 Task: Find connections with filter location Ghandinagar with filter topic #Startupcompanywith filter profile language Spanish with filter current company Fresher jobs and hiring alerts with filter school Nehru Institute of Engineering and Technology with filter industry Education Administration Programs with filter service category Mortgage Lending with filter keywords title Cloud Architect
Action: Mouse moved to (501, 82)
Screenshot: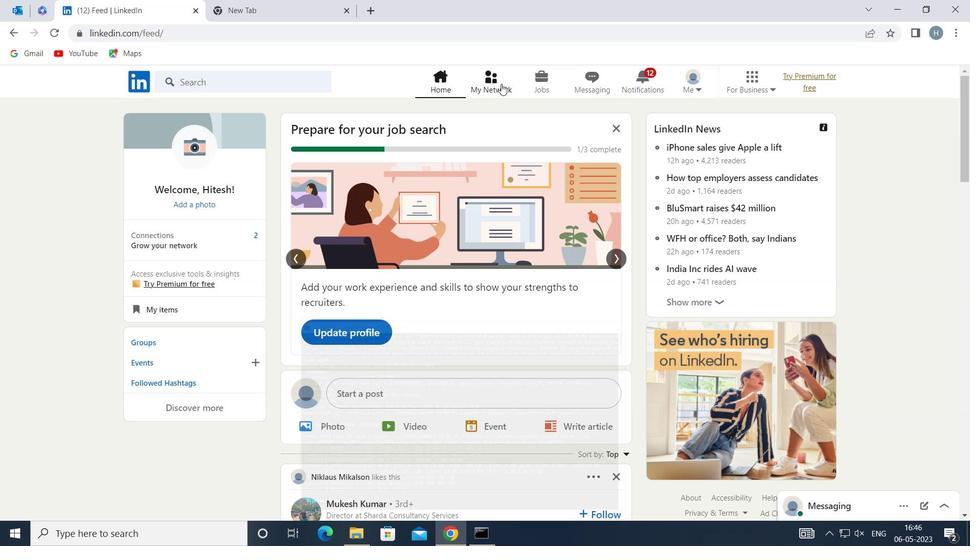 
Action: Mouse pressed left at (501, 82)
Screenshot: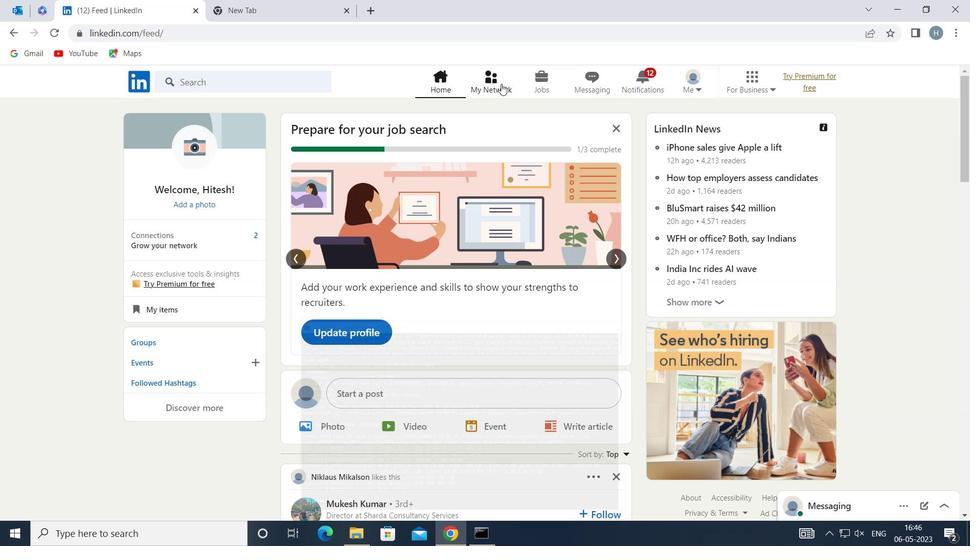 
Action: Mouse moved to (275, 149)
Screenshot: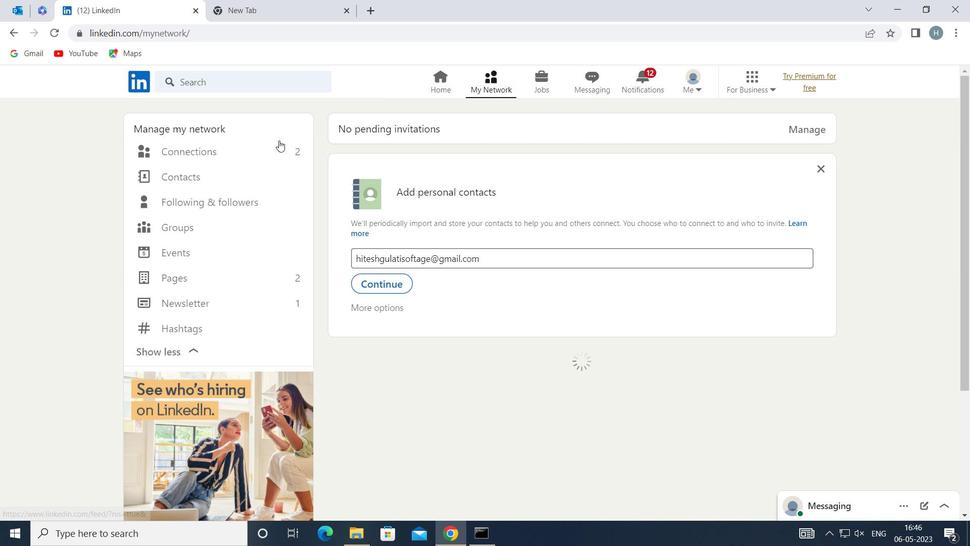 
Action: Mouse pressed left at (275, 149)
Screenshot: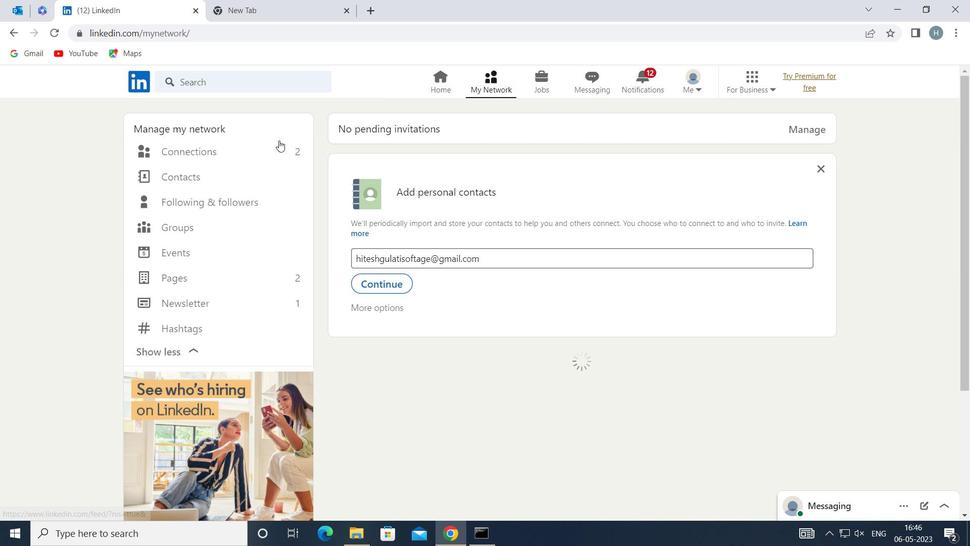 
Action: Mouse moved to (555, 152)
Screenshot: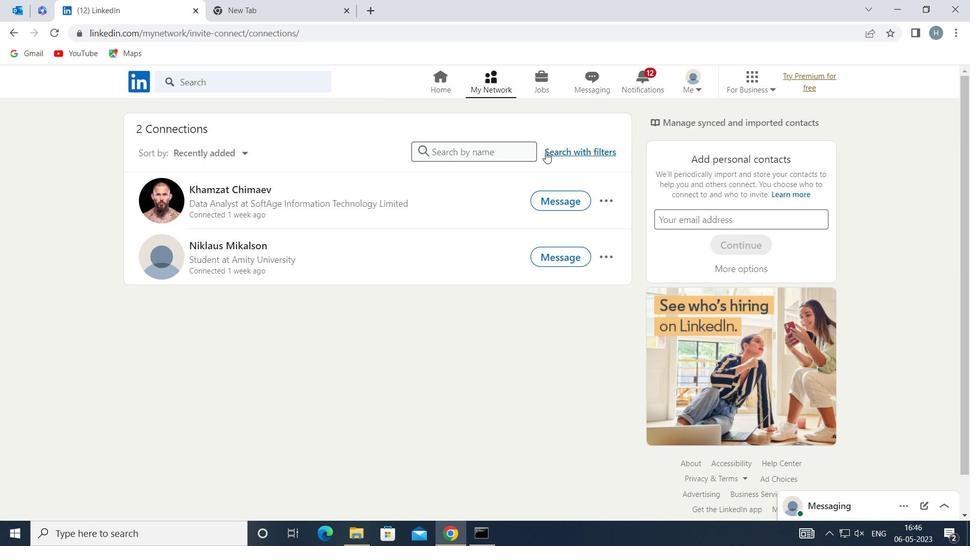 
Action: Mouse pressed left at (555, 152)
Screenshot: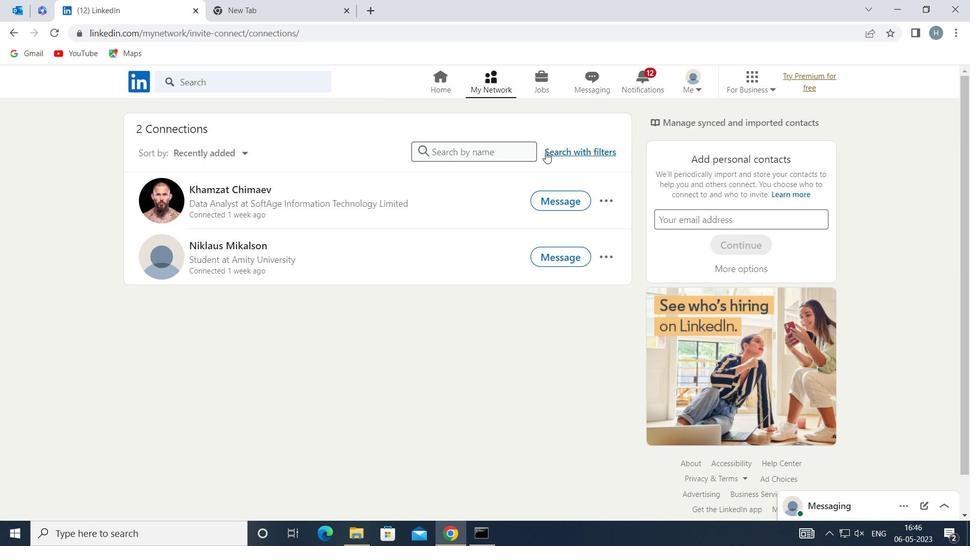 
Action: Mouse moved to (533, 114)
Screenshot: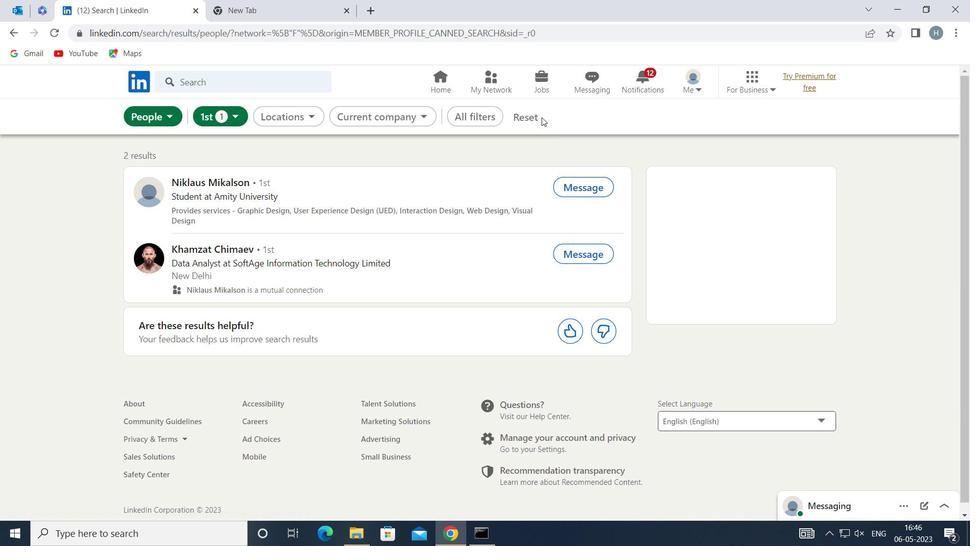 
Action: Mouse pressed left at (533, 114)
Screenshot: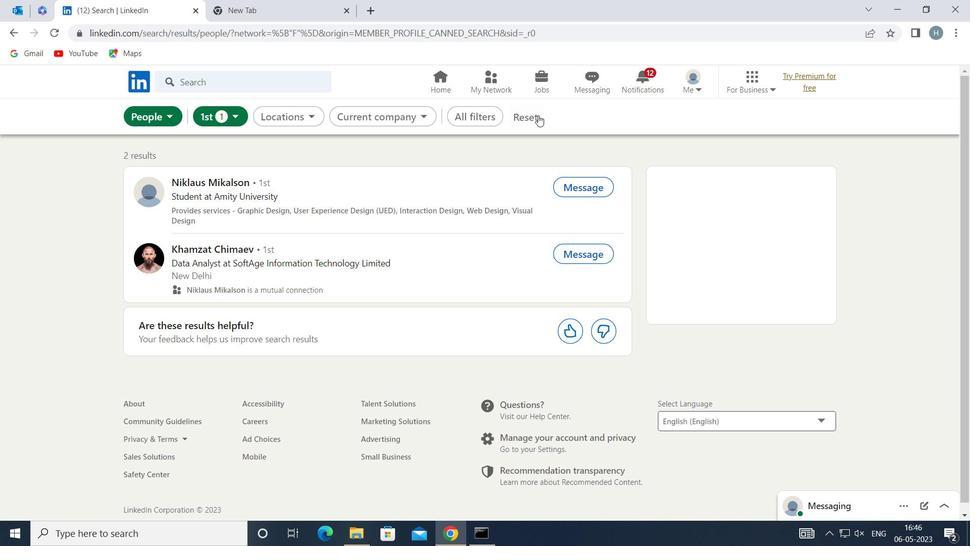 
Action: Mouse moved to (510, 113)
Screenshot: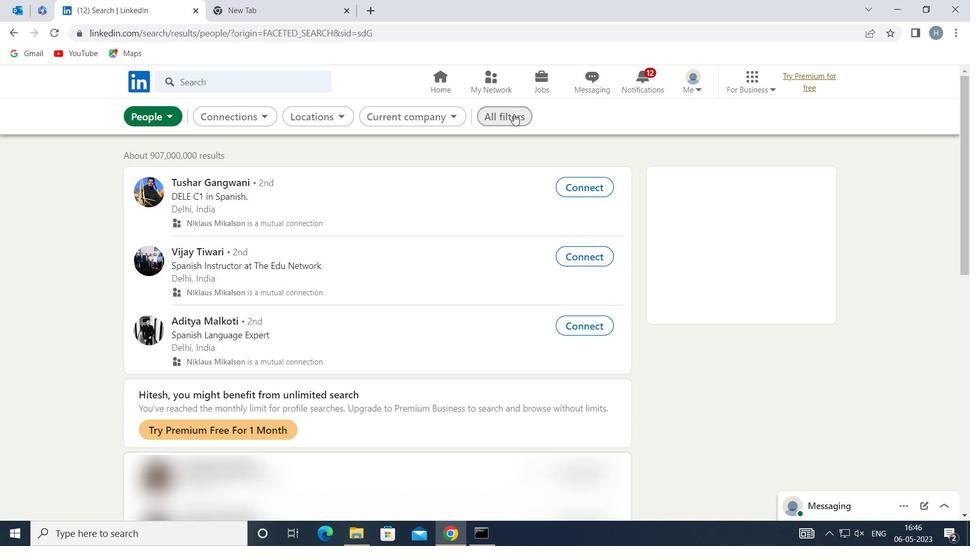 
Action: Mouse pressed left at (510, 113)
Screenshot: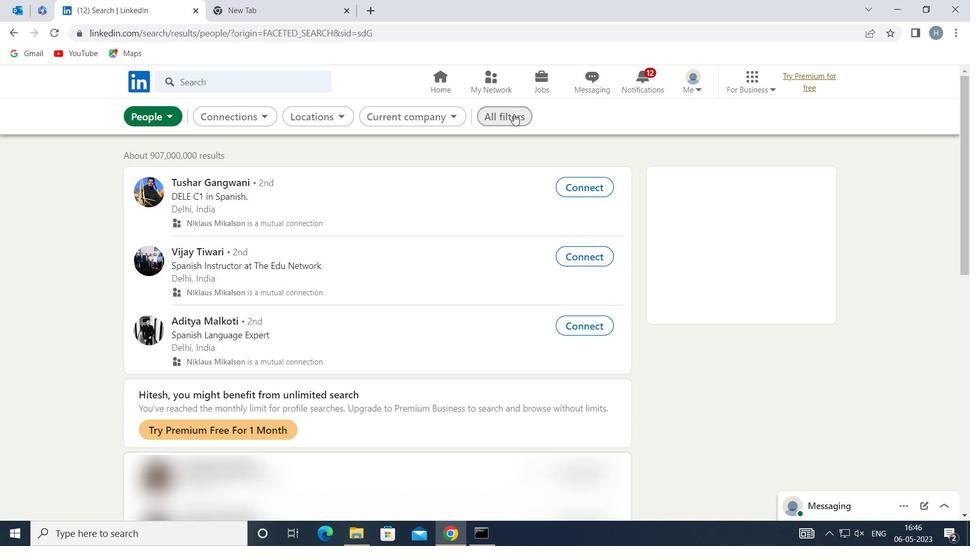 
Action: Mouse moved to (770, 254)
Screenshot: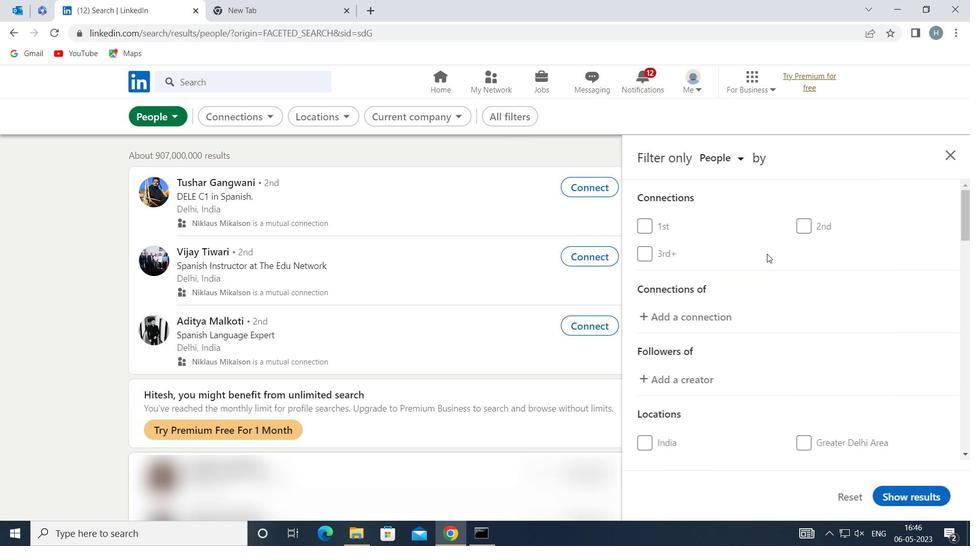 
Action: Mouse scrolled (770, 253) with delta (0, 0)
Screenshot: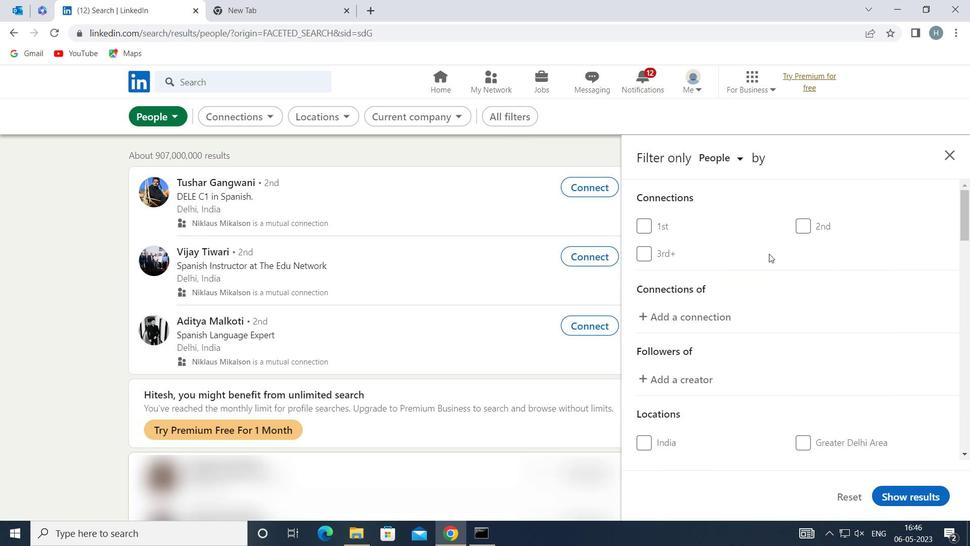 
Action: Mouse scrolled (770, 253) with delta (0, 0)
Screenshot: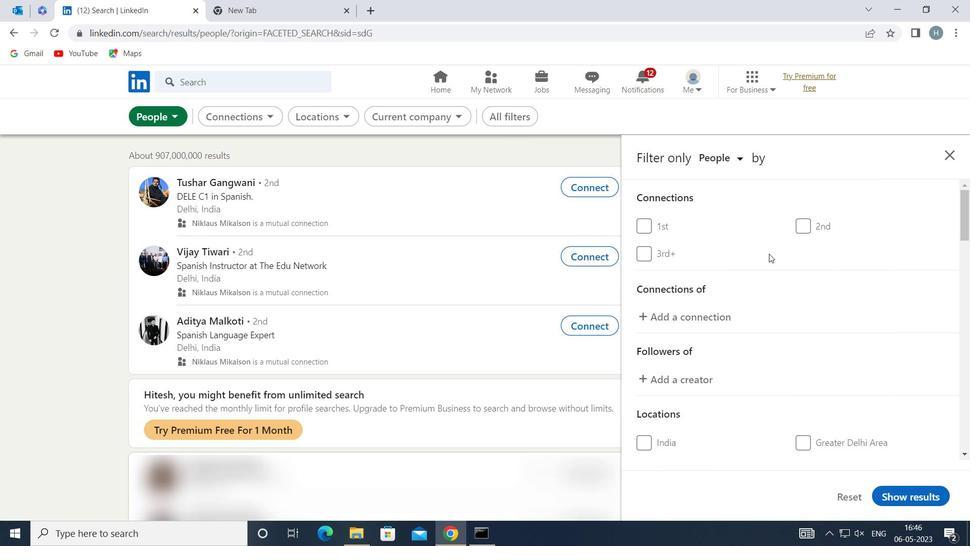 
Action: Mouse scrolled (770, 253) with delta (0, 0)
Screenshot: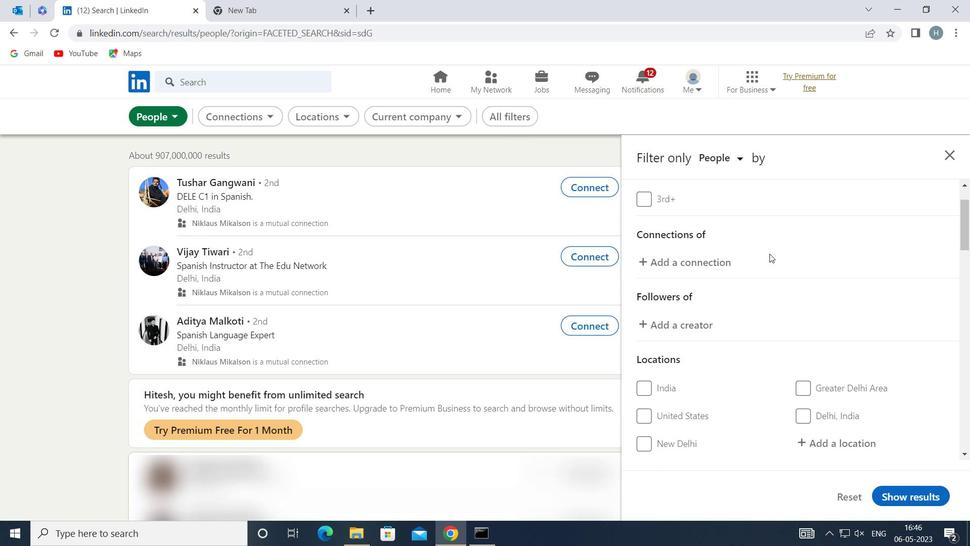 
Action: Mouse moved to (818, 303)
Screenshot: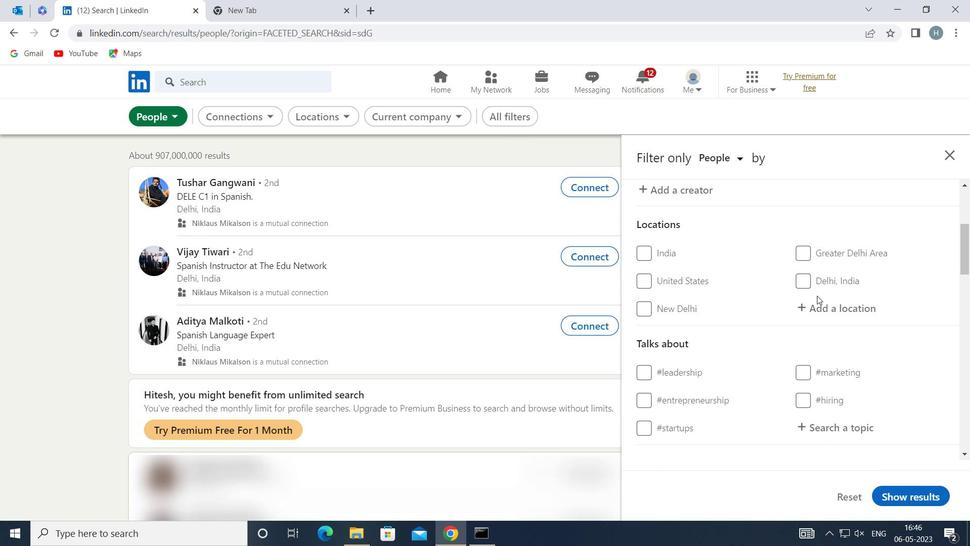 
Action: Mouse pressed left at (818, 303)
Screenshot: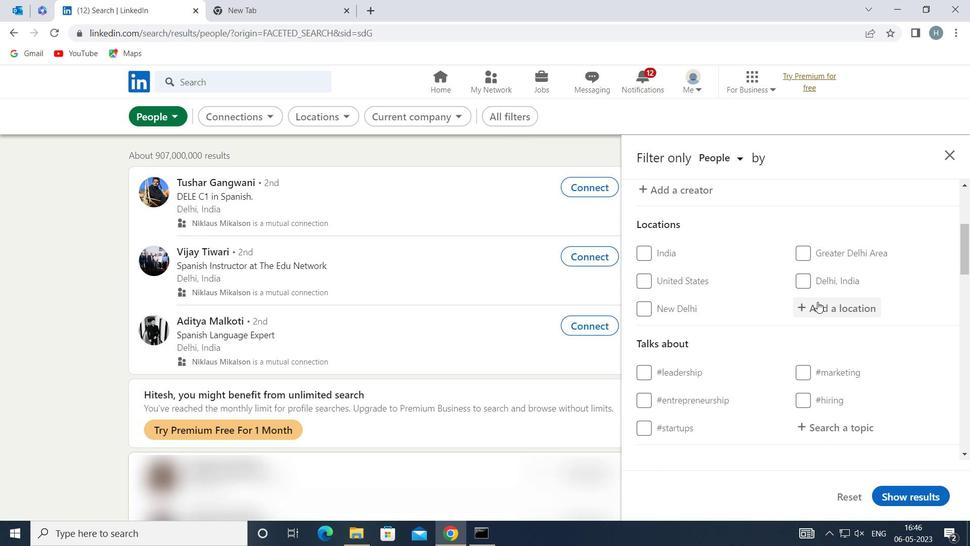 
Action: Key pressed <Key.shift>GA<Key.backspace>HANDINAGAR
Screenshot: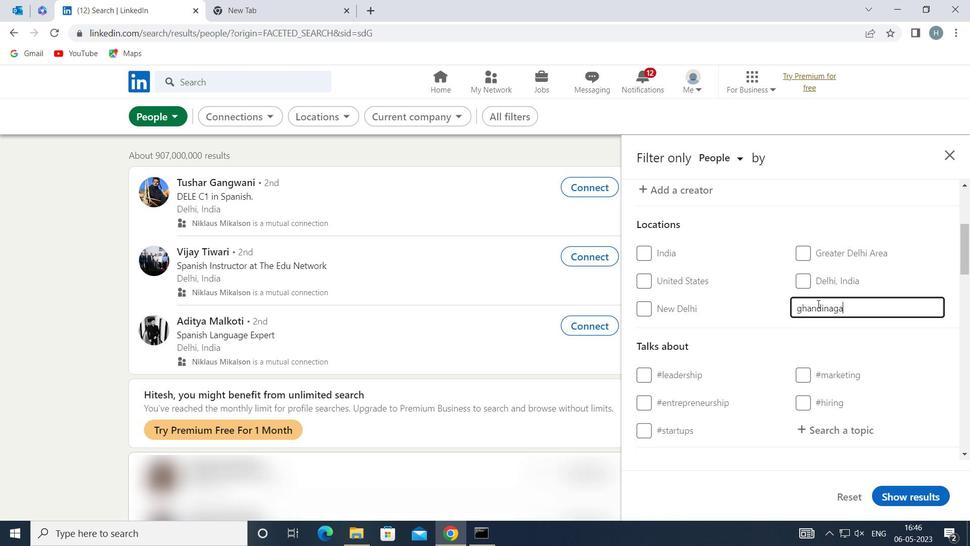 
Action: Mouse moved to (877, 333)
Screenshot: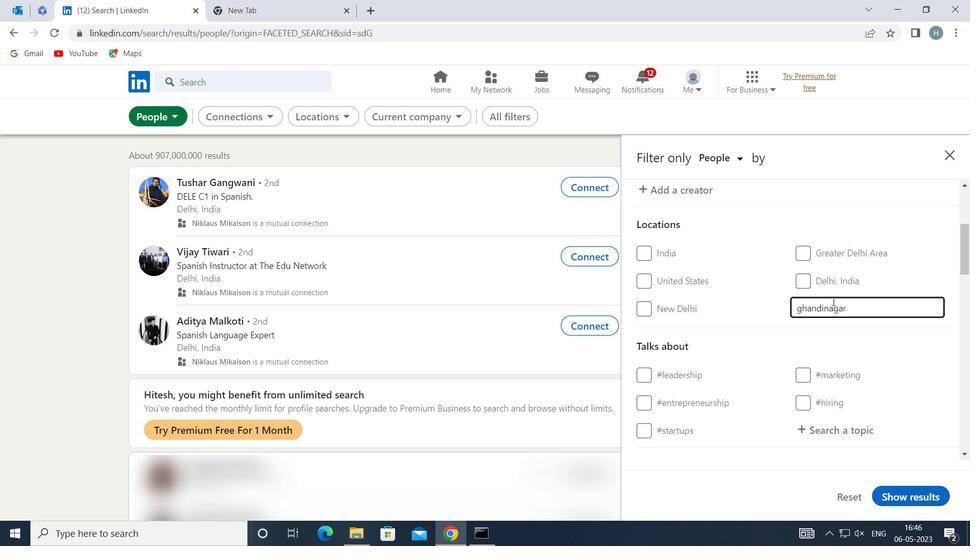 
Action: Mouse pressed left at (877, 333)
Screenshot: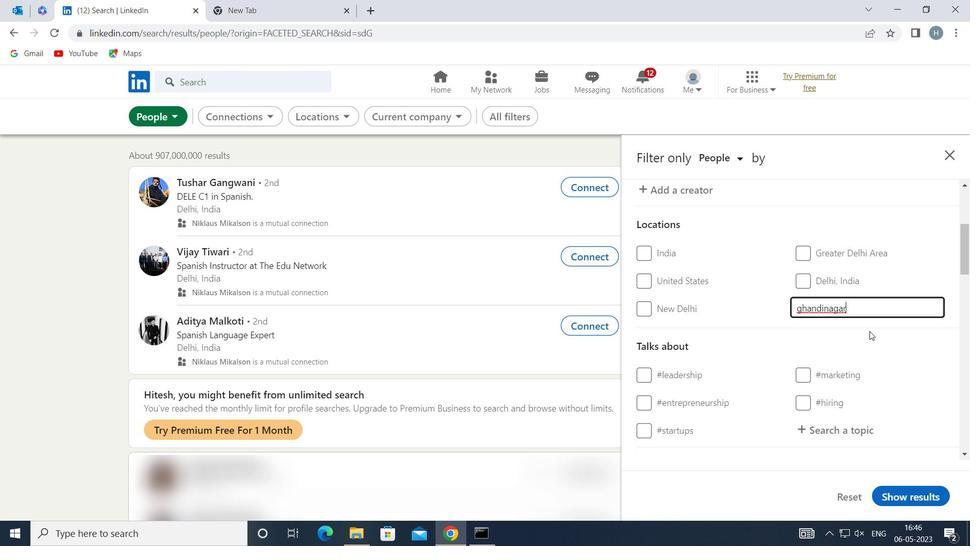 
Action: Mouse moved to (874, 334)
Screenshot: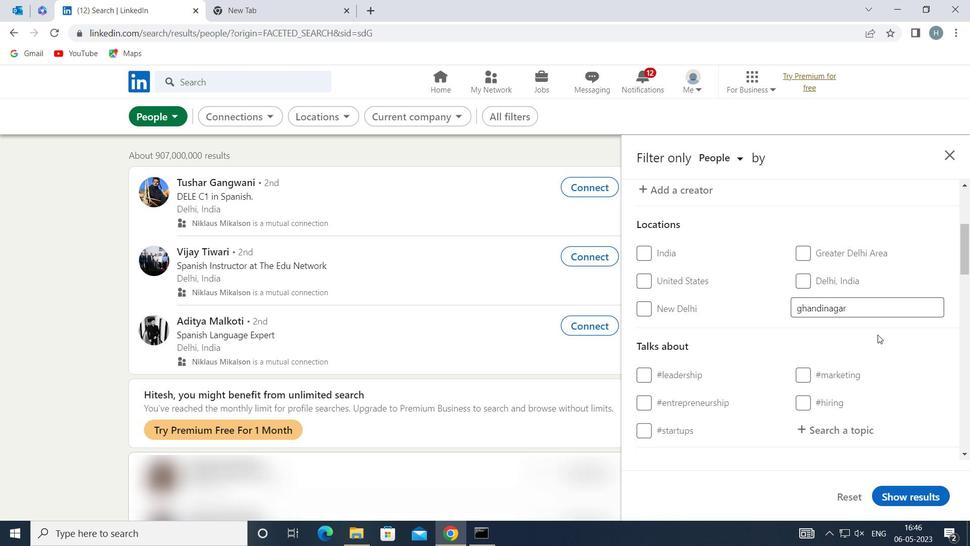 
Action: Mouse scrolled (874, 333) with delta (0, 0)
Screenshot: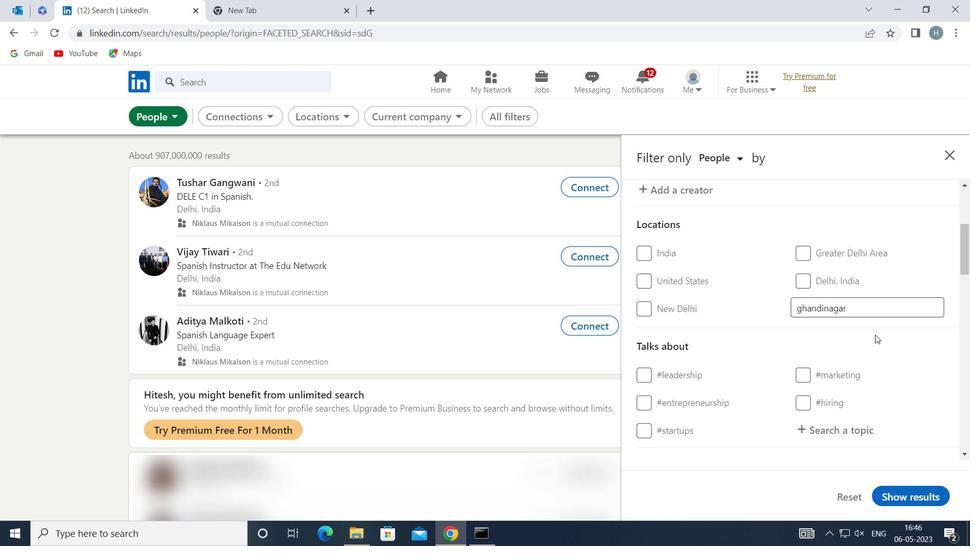 
Action: Mouse moved to (839, 363)
Screenshot: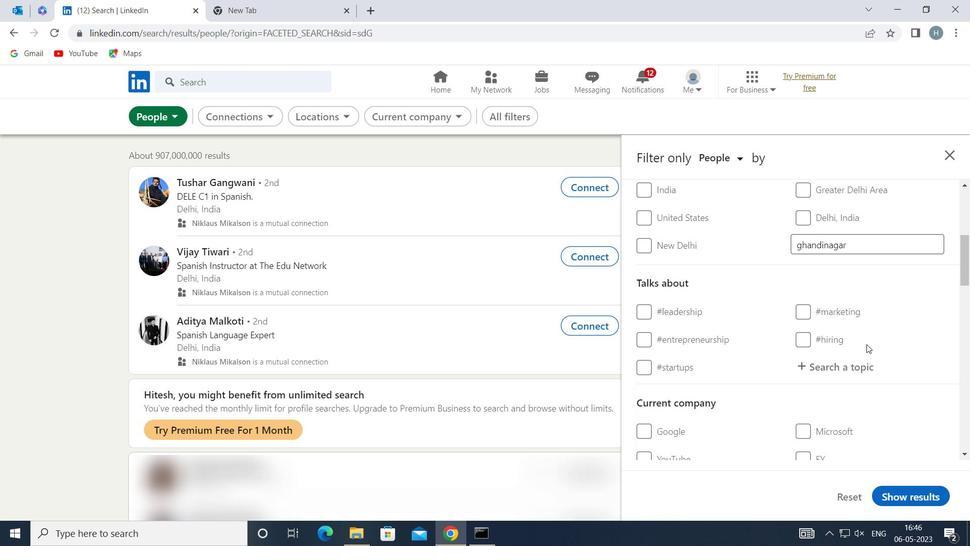 
Action: Mouse pressed left at (839, 363)
Screenshot: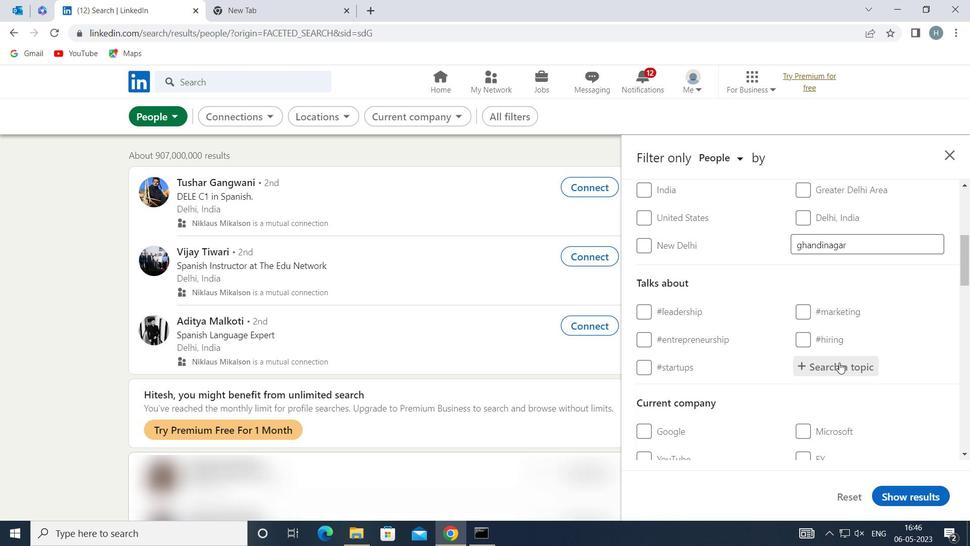 
Action: Key pressed <Key.shift>STARTUPCOMPANY
Screenshot: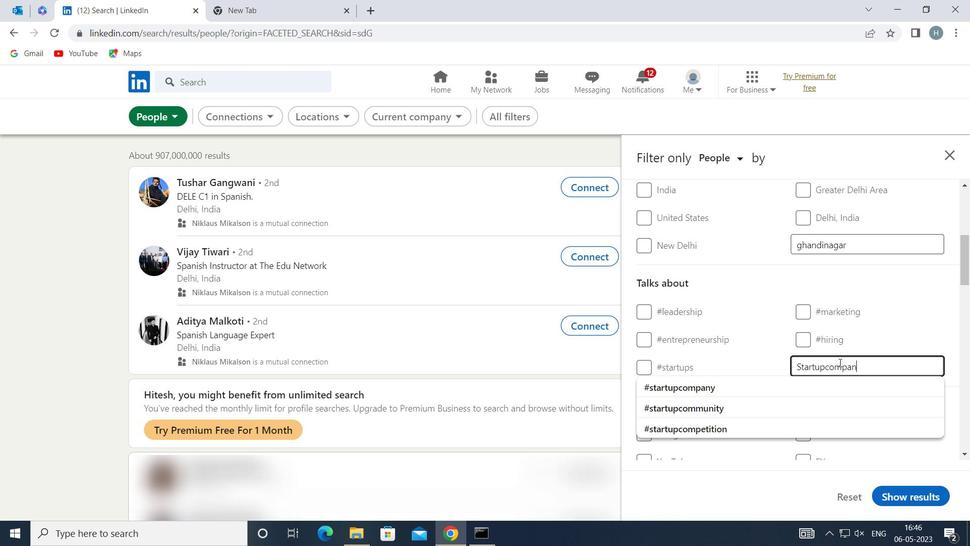 
Action: Mouse moved to (807, 388)
Screenshot: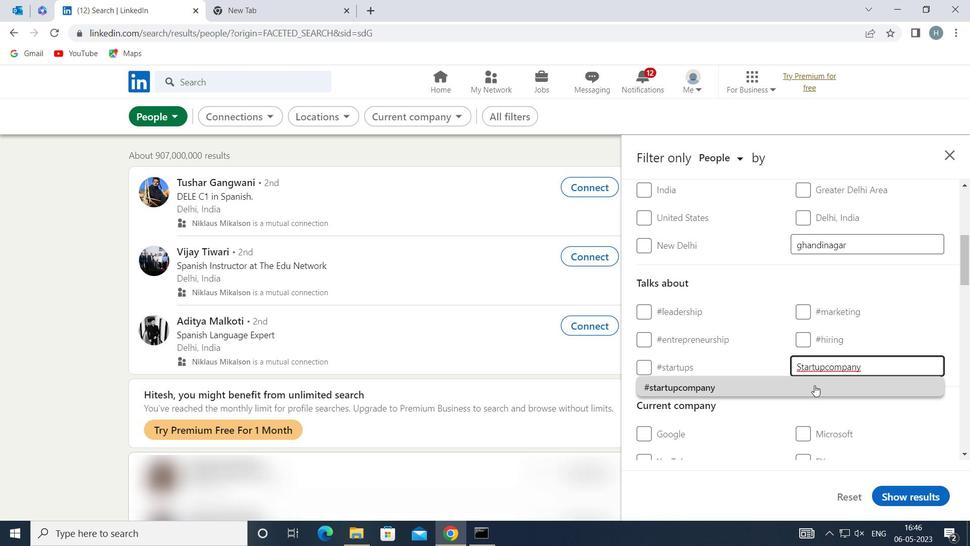 
Action: Mouse pressed left at (807, 388)
Screenshot: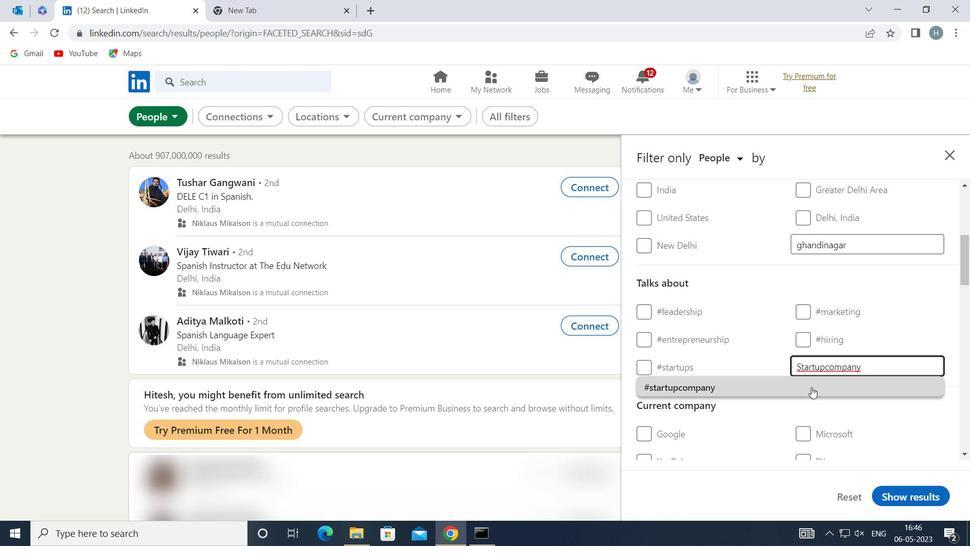 
Action: Mouse moved to (791, 369)
Screenshot: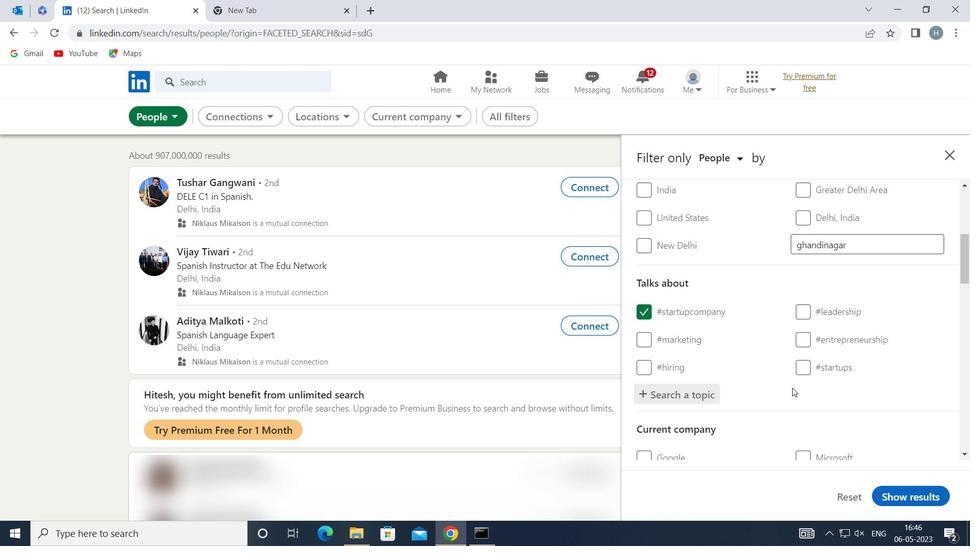 
Action: Mouse scrolled (791, 368) with delta (0, 0)
Screenshot: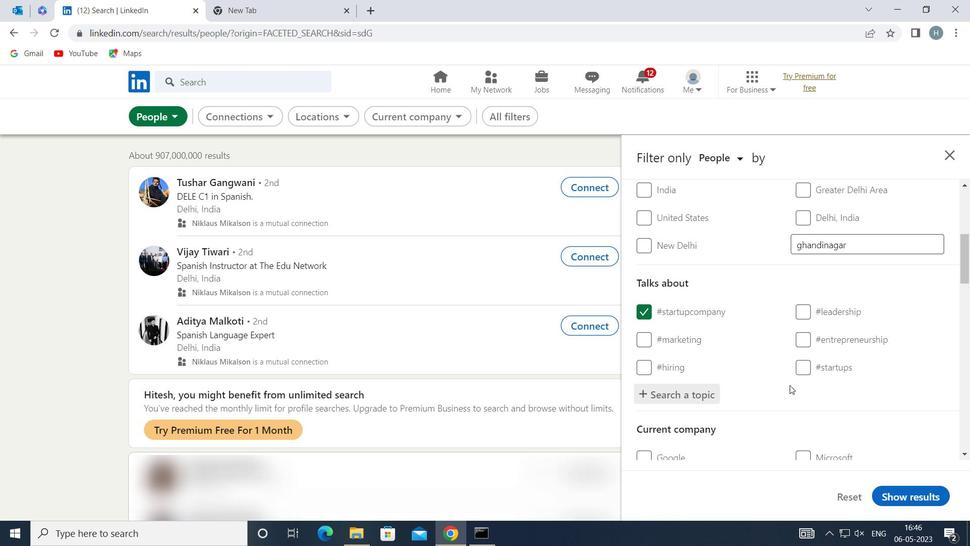 
Action: Mouse moved to (791, 367)
Screenshot: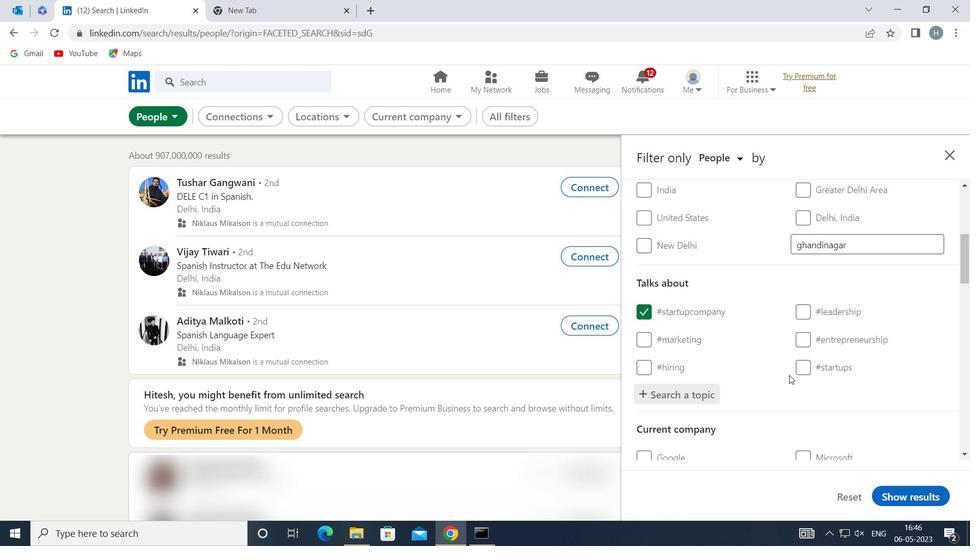 
Action: Mouse scrolled (791, 366) with delta (0, 0)
Screenshot: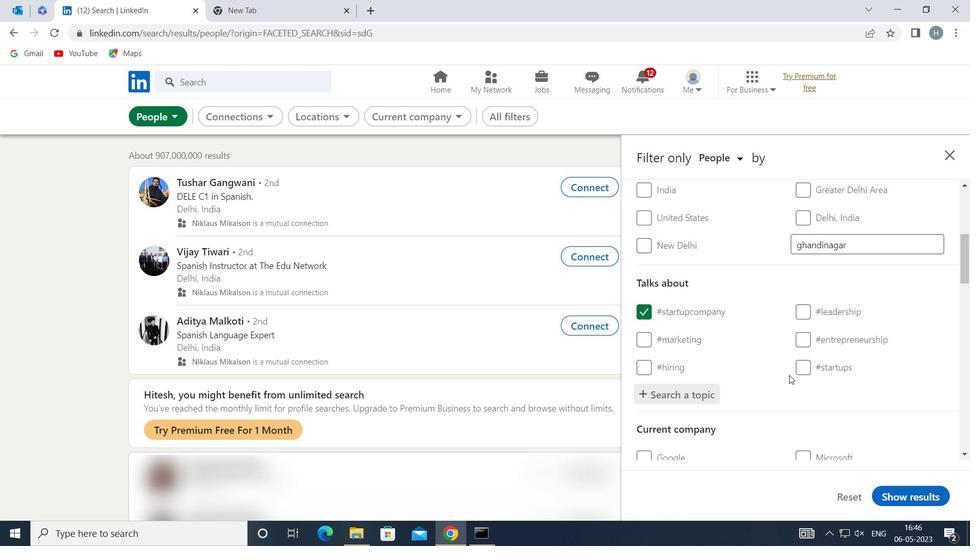 
Action: Mouse moved to (774, 340)
Screenshot: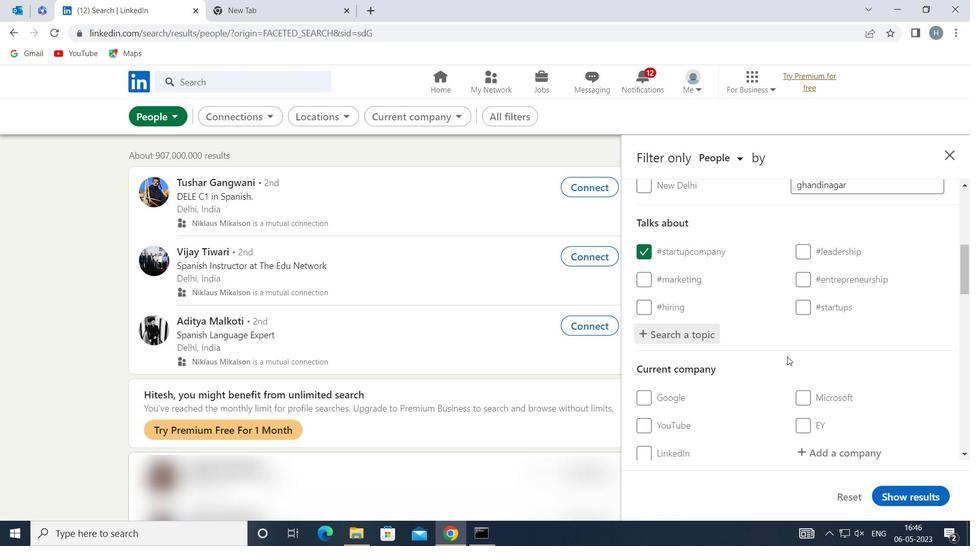 
Action: Mouse scrolled (774, 340) with delta (0, 0)
Screenshot: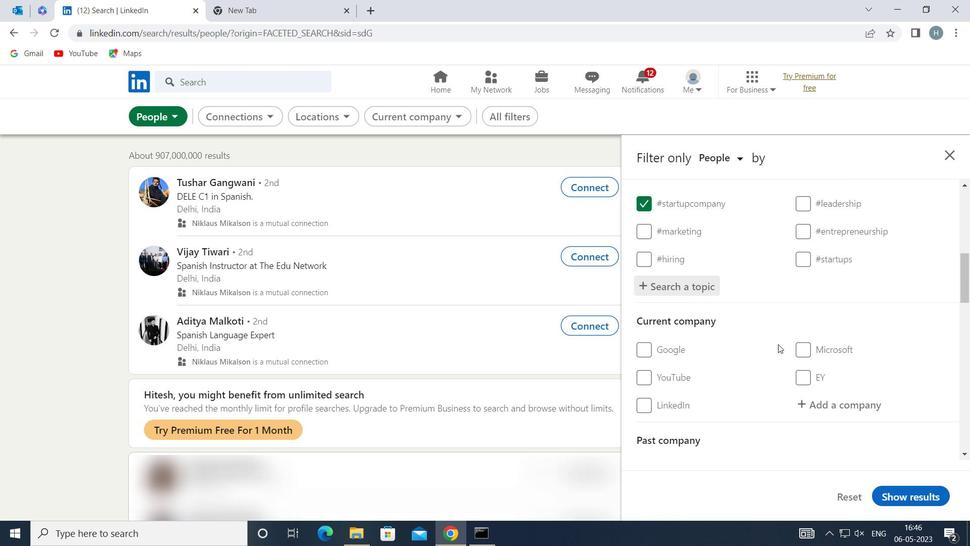 
Action: Mouse moved to (768, 337)
Screenshot: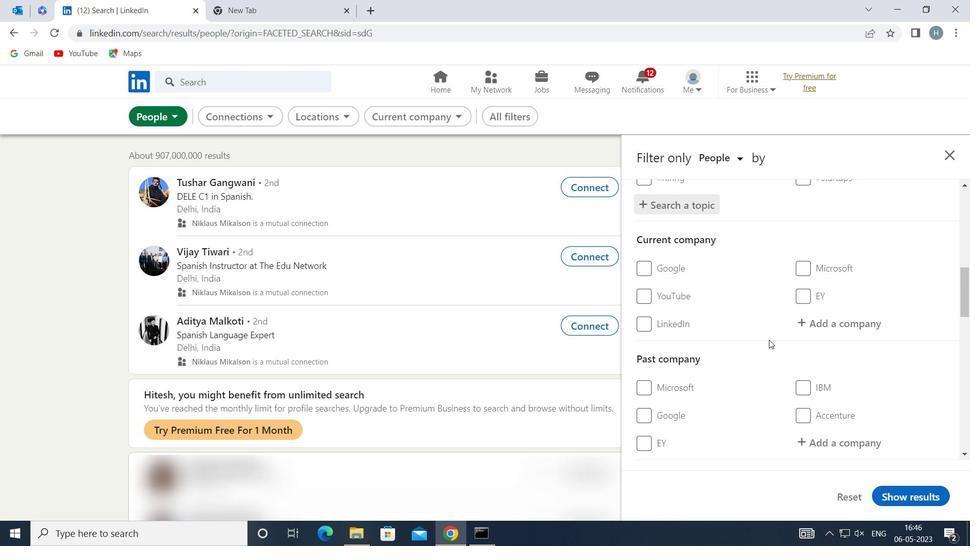 
Action: Mouse scrolled (768, 336) with delta (0, 0)
Screenshot: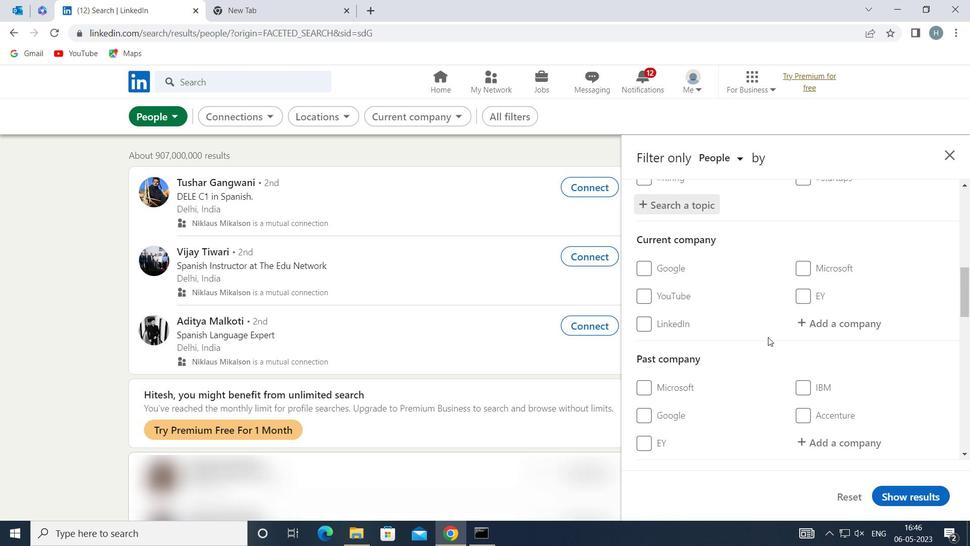 
Action: Mouse moved to (768, 334)
Screenshot: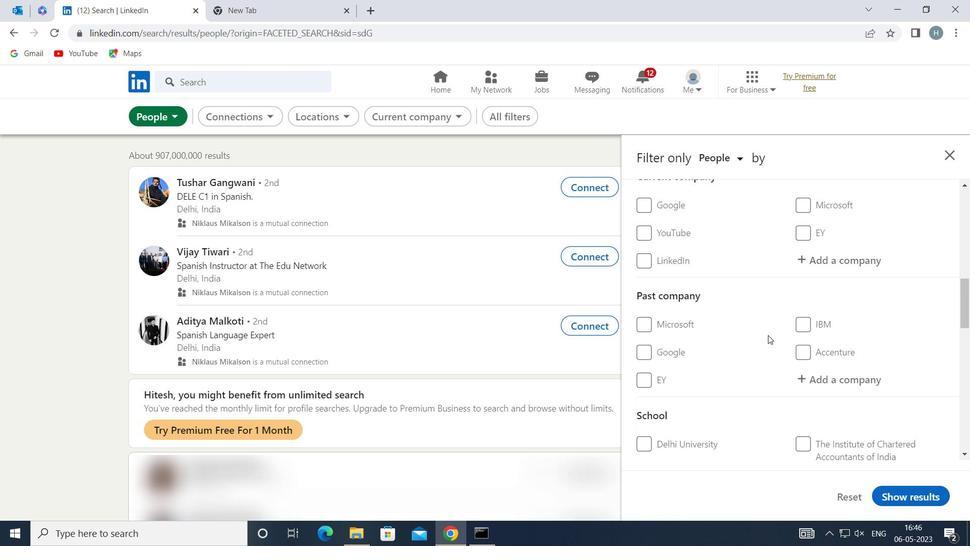 
Action: Mouse scrolled (768, 334) with delta (0, 0)
Screenshot: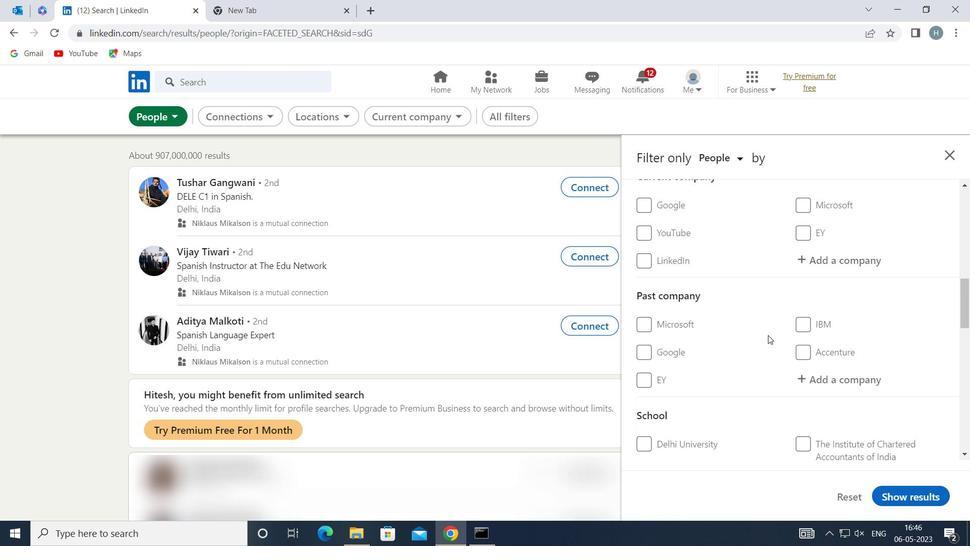 
Action: Mouse moved to (766, 331)
Screenshot: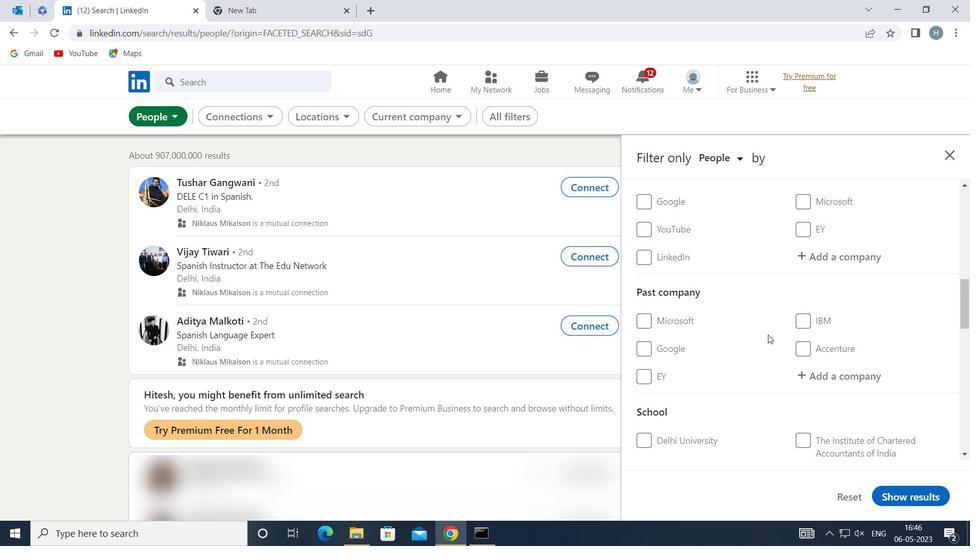 
Action: Mouse scrolled (766, 331) with delta (0, 0)
Screenshot: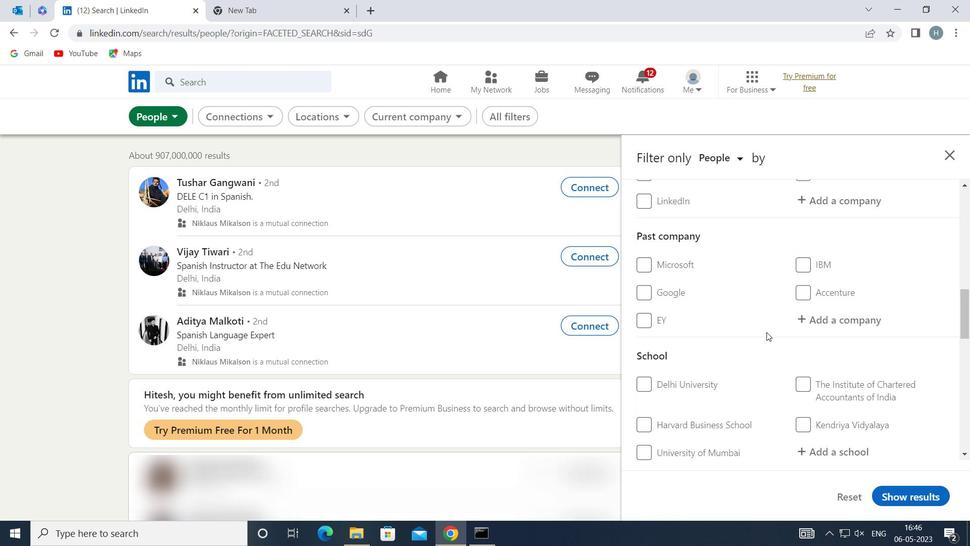 
Action: Mouse scrolled (766, 331) with delta (0, 0)
Screenshot: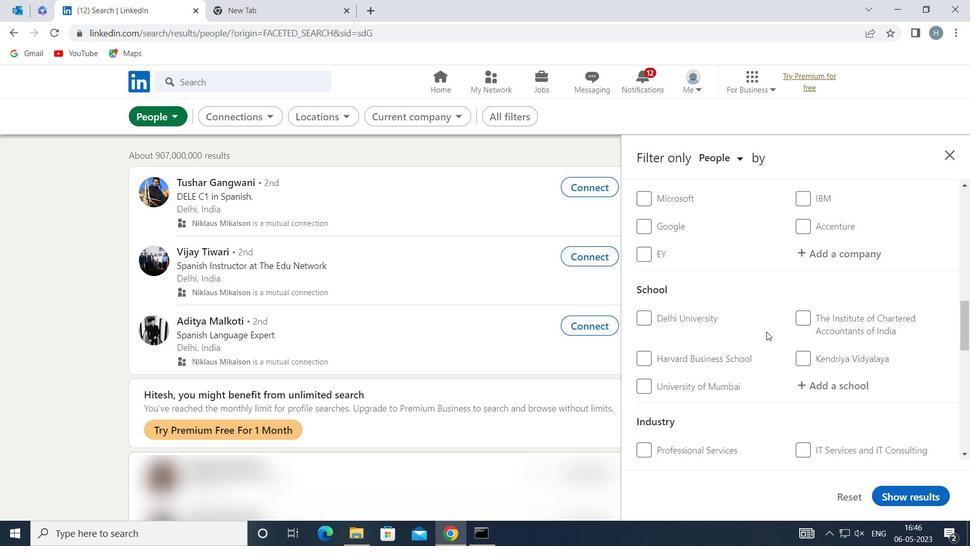 
Action: Mouse scrolled (766, 331) with delta (0, 0)
Screenshot: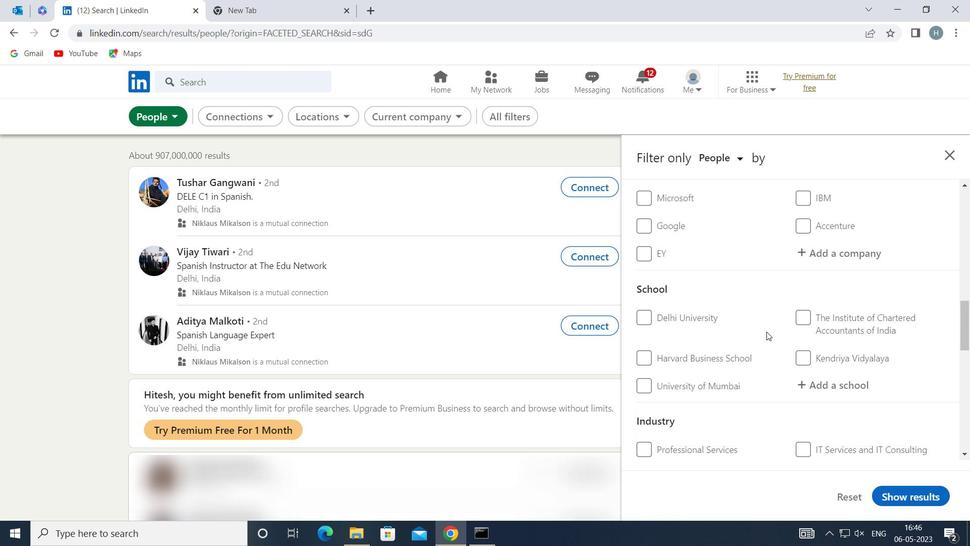 
Action: Mouse scrolled (766, 331) with delta (0, 0)
Screenshot: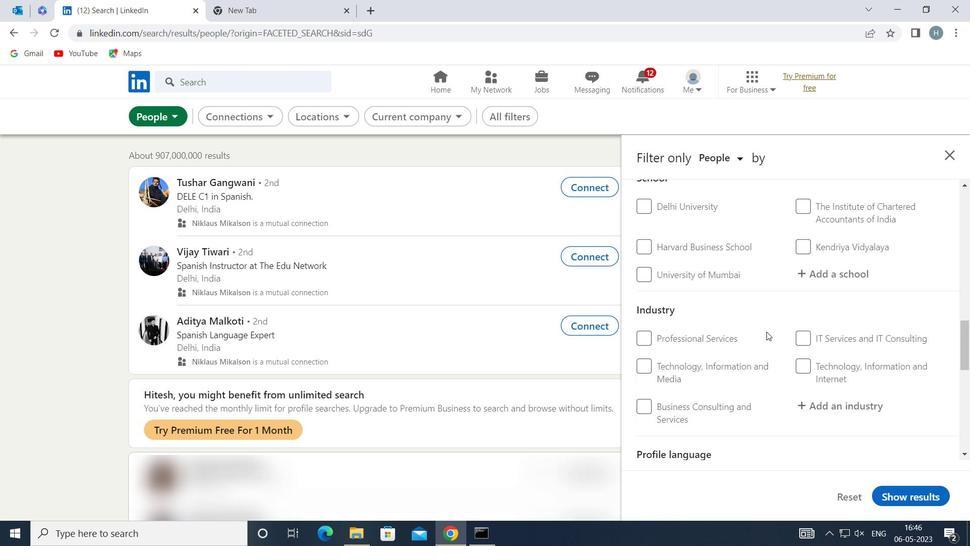 
Action: Mouse scrolled (766, 331) with delta (0, 0)
Screenshot: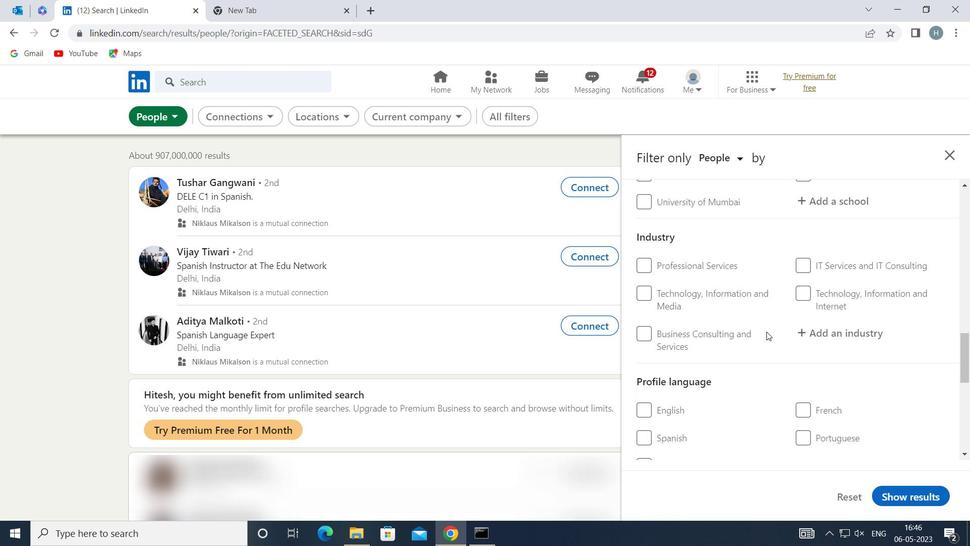 
Action: Mouse moved to (649, 366)
Screenshot: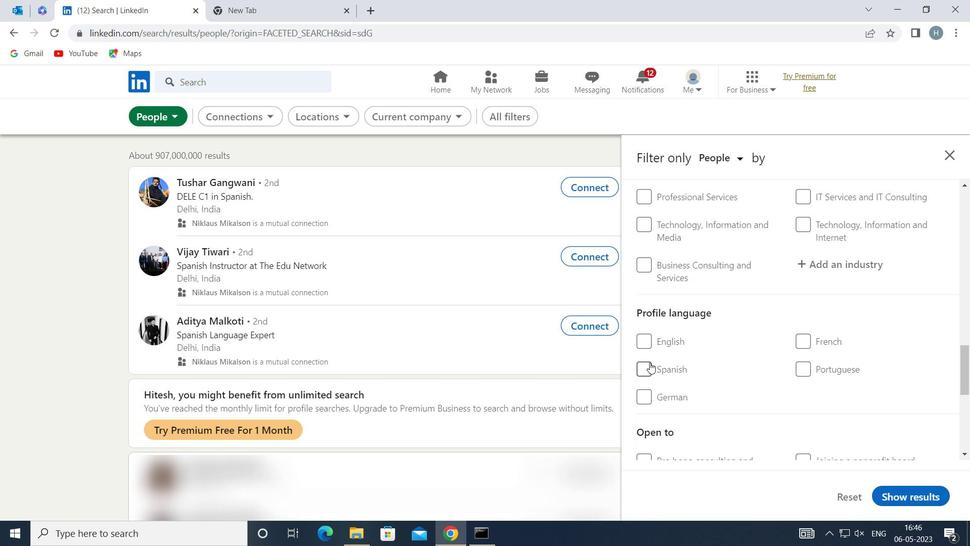 
Action: Mouse pressed left at (649, 366)
Screenshot: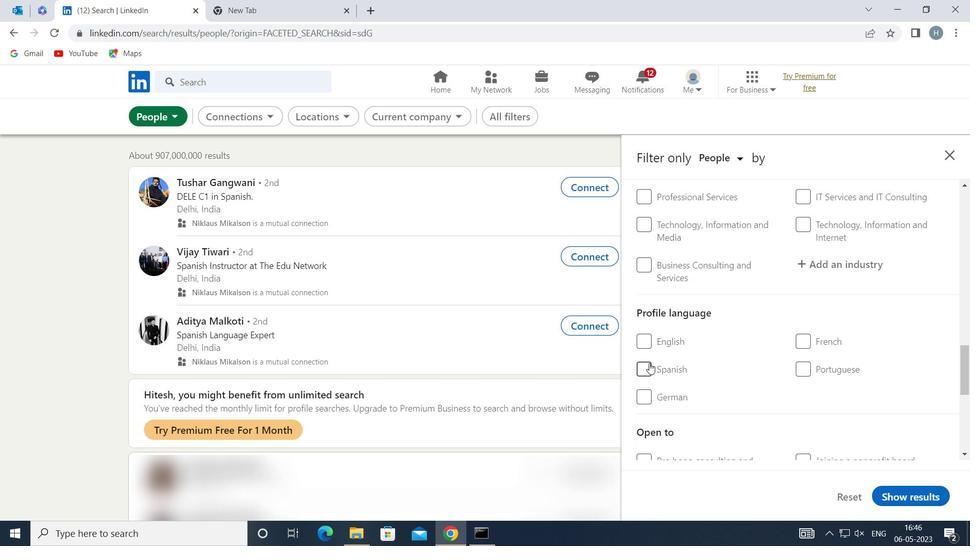 
Action: Mouse moved to (764, 353)
Screenshot: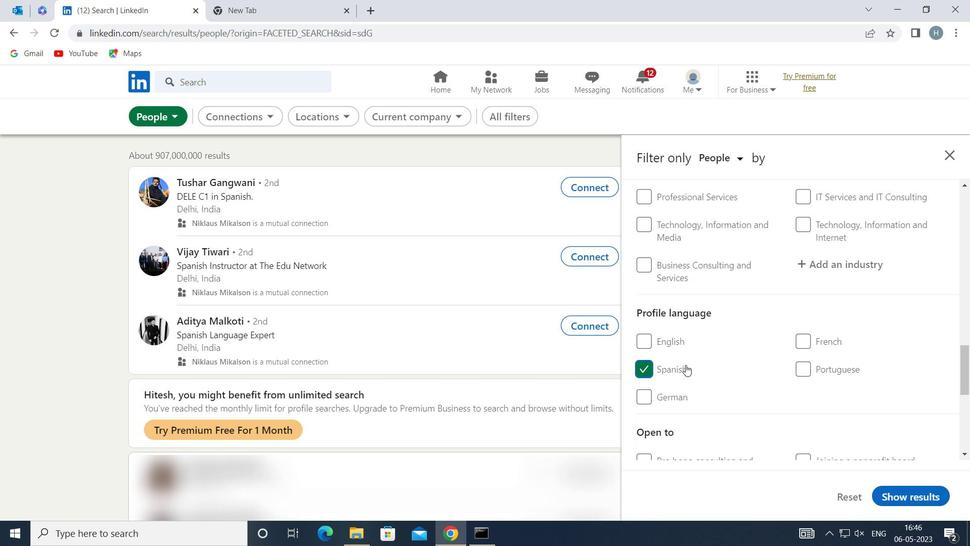 
Action: Mouse scrolled (764, 353) with delta (0, 0)
Screenshot: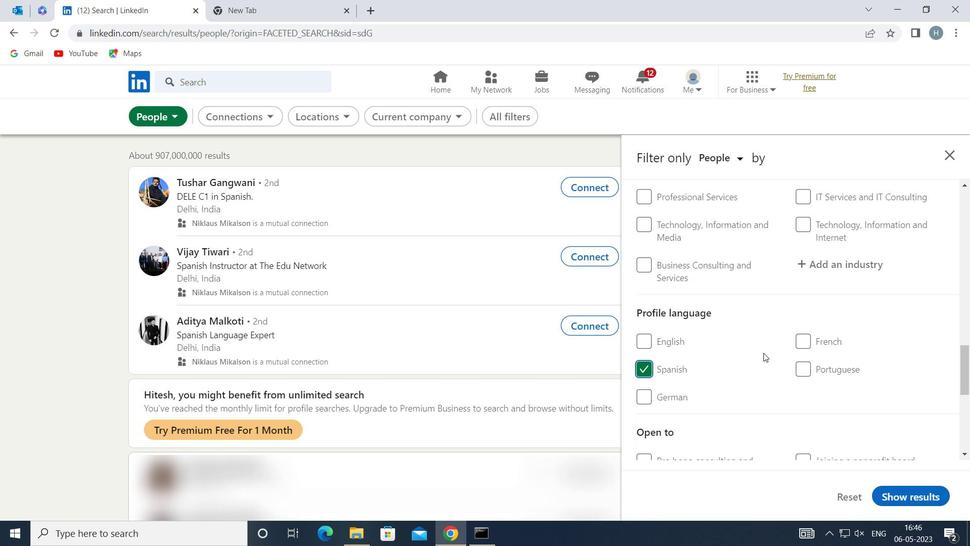 
Action: Mouse moved to (765, 349)
Screenshot: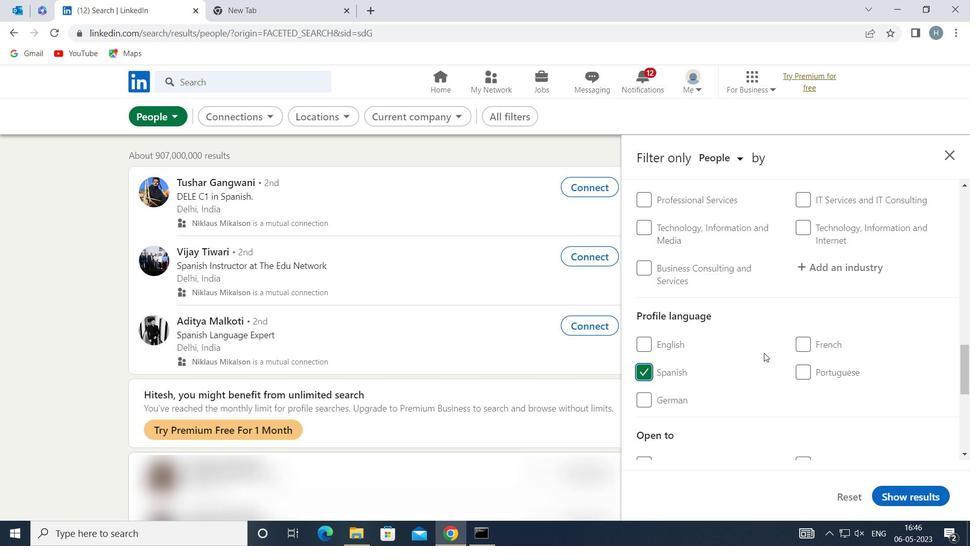 
Action: Mouse scrolled (765, 350) with delta (0, 0)
Screenshot: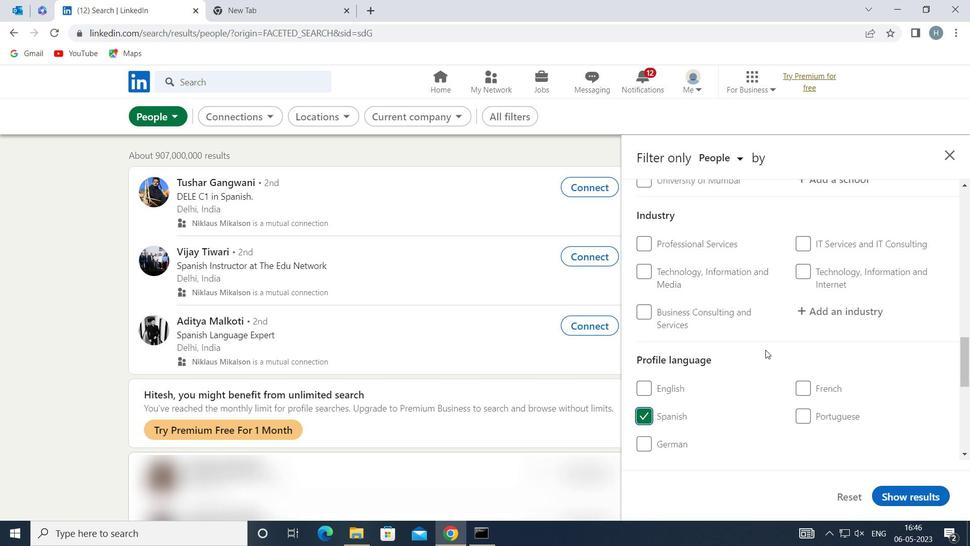 
Action: Mouse scrolled (765, 350) with delta (0, 0)
Screenshot: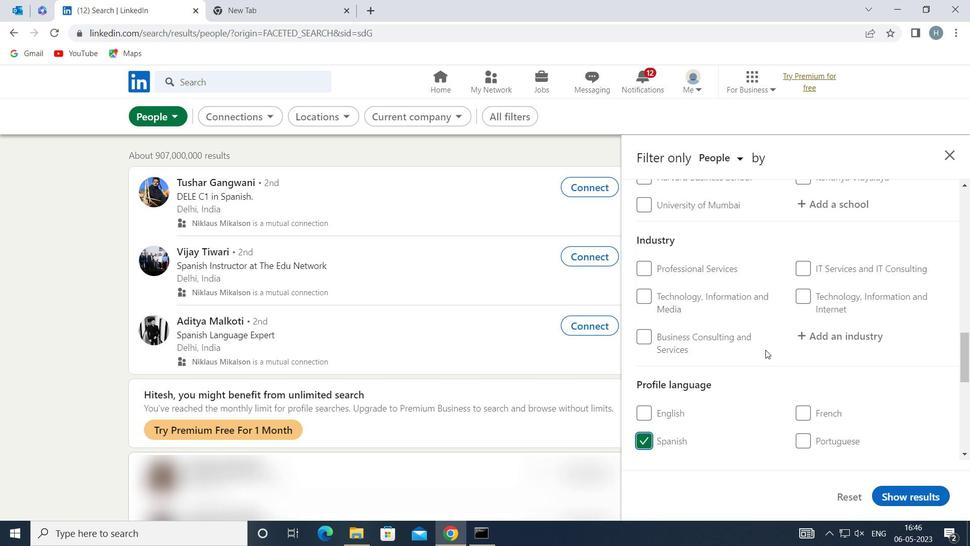 
Action: Mouse scrolled (765, 350) with delta (0, 0)
Screenshot: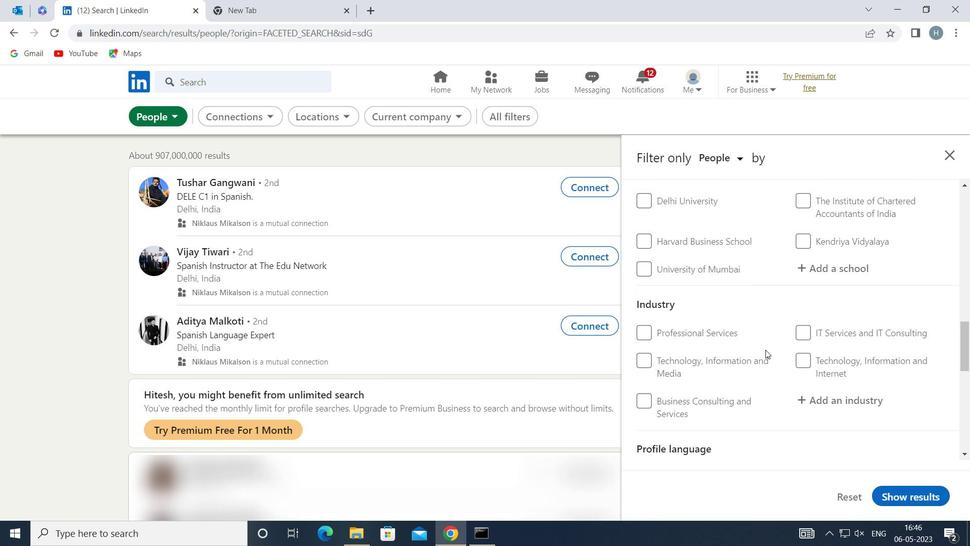 
Action: Mouse scrolled (765, 350) with delta (0, 0)
Screenshot: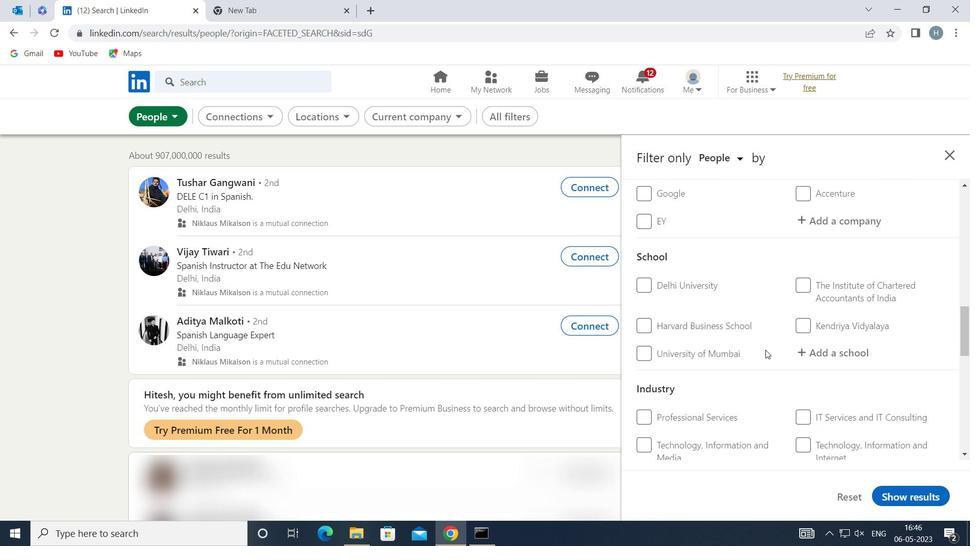 
Action: Mouse scrolled (765, 350) with delta (0, 0)
Screenshot: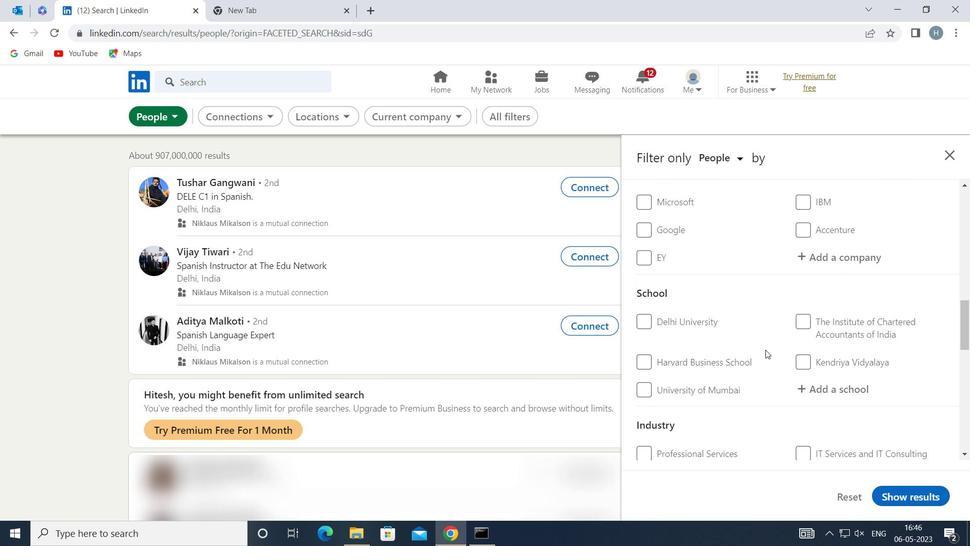 
Action: Mouse scrolled (765, 350) with delta (0, 0)
Screenshot: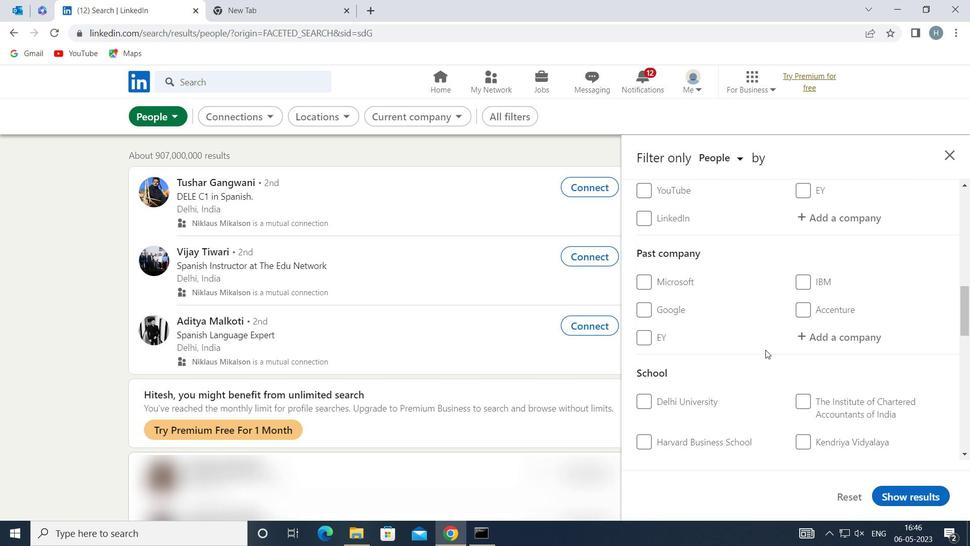 
Action: Mouse scrolled (765, 350) with delta (0, 0)
Screenshot: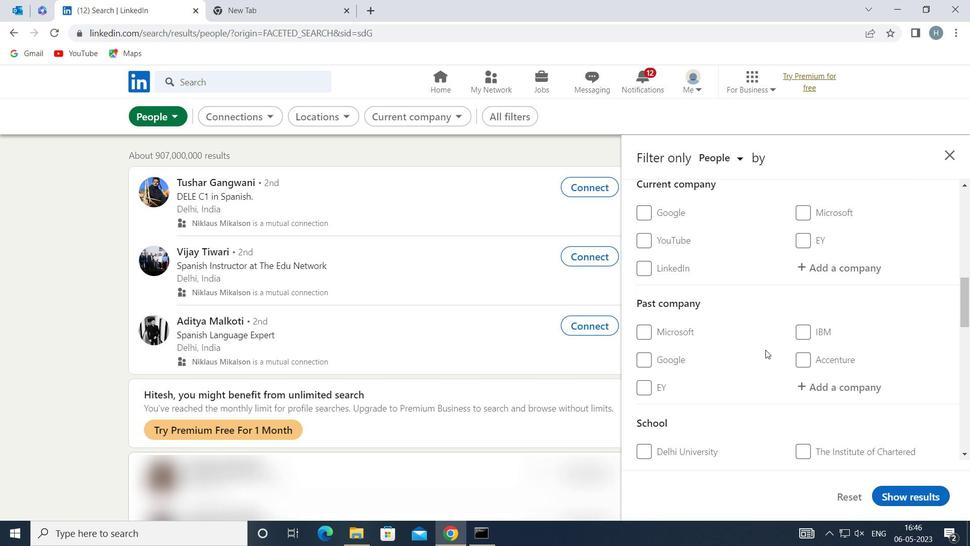 
Action: Mouse moved to (834, 384)
Screenshot: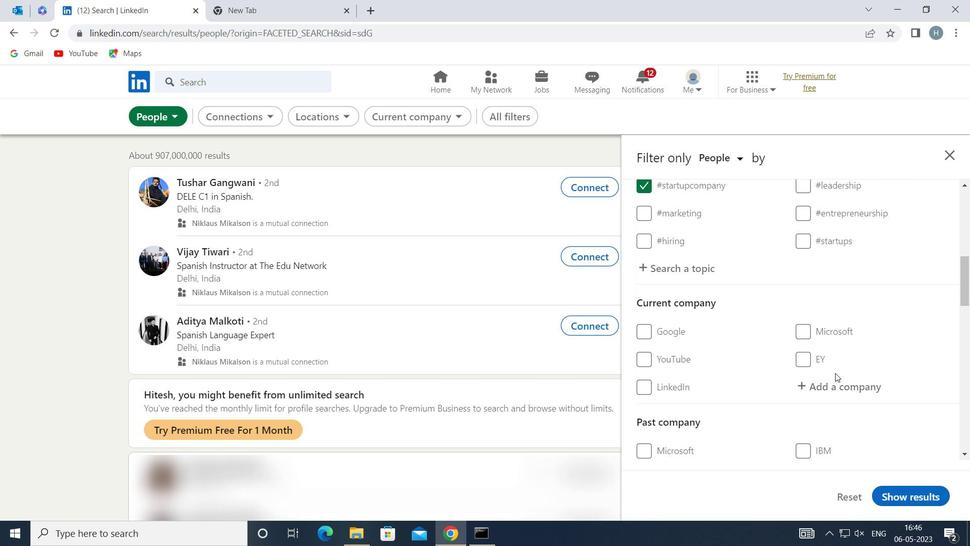 
Action: Mouse pressed left at (834, 384)
Screenshot: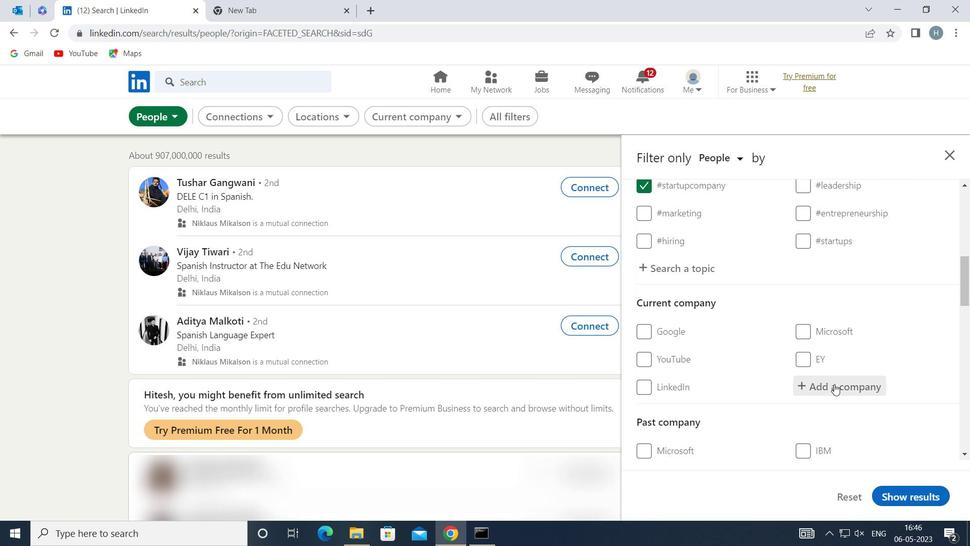 
Action: Key pressed <Key.shift><Key.shift>FRESHER<Key.space><Key.shift>JOBS<Key.space><Key.shift>AND<Key.space>
Screenshot: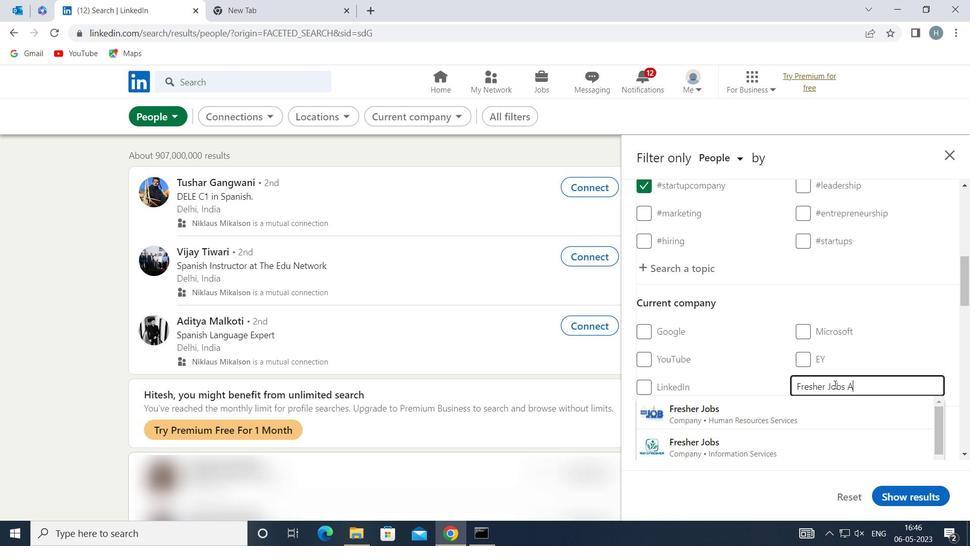 
Action: Mouse moved to (885, 387)
Screenshot: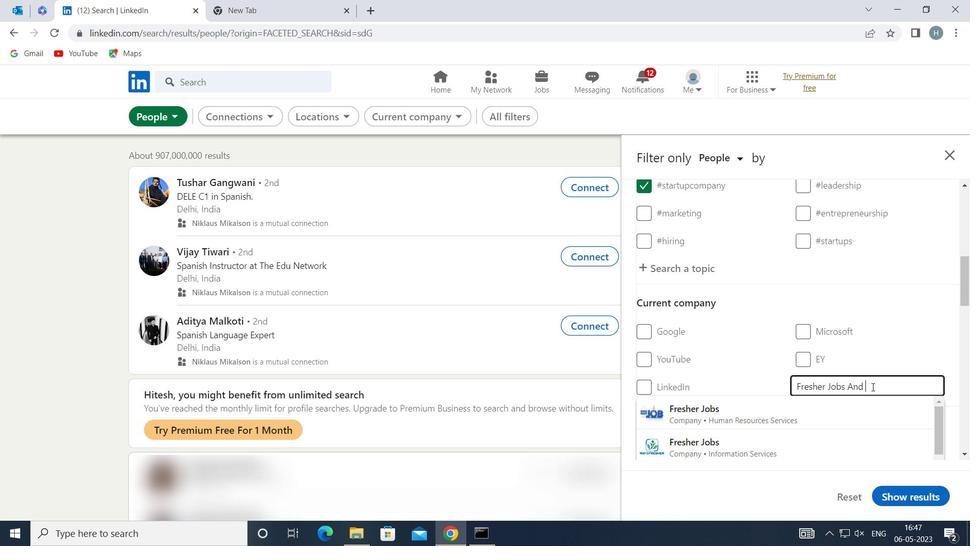 
Action: Key pressed <Key.shift>HIR
Screenshot: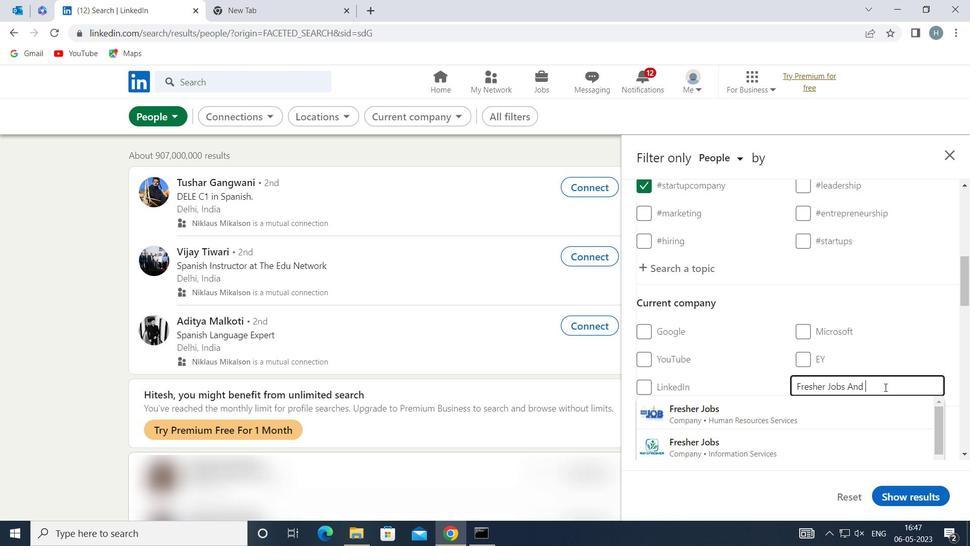 
Action: Mouse moved to (805, 409)
Screenshot: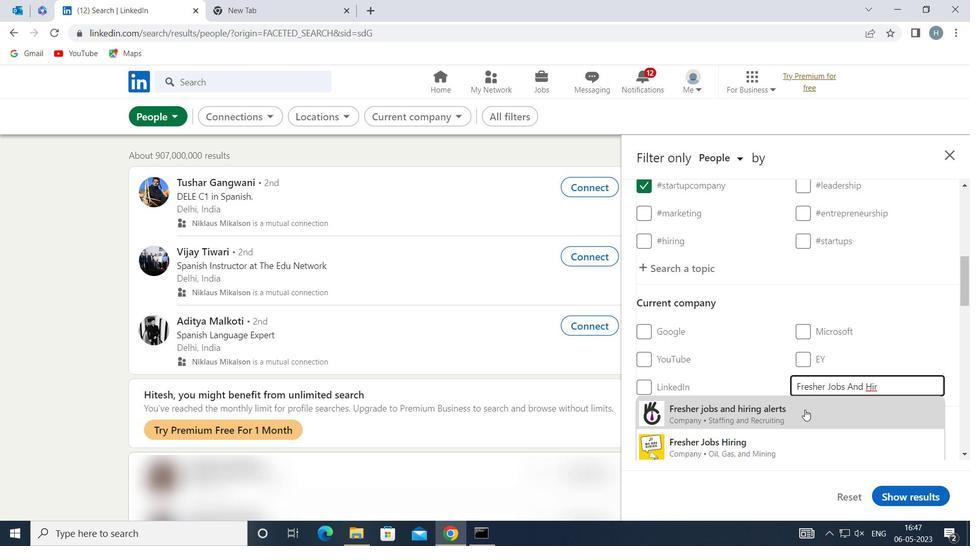 
Action: Mouse pressed left at (805, 409)
Screenshot: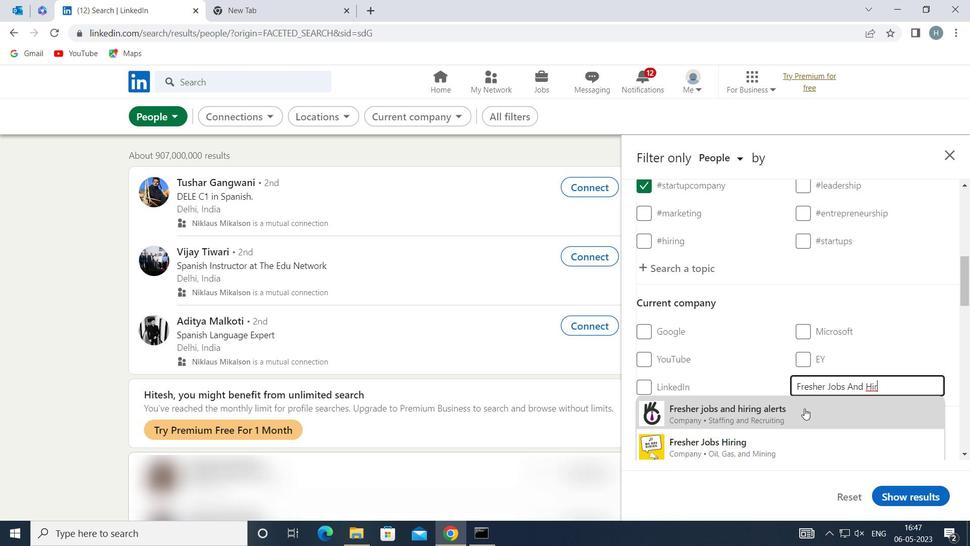 
Action: Mouse moved to (792, 383)
Screenshot: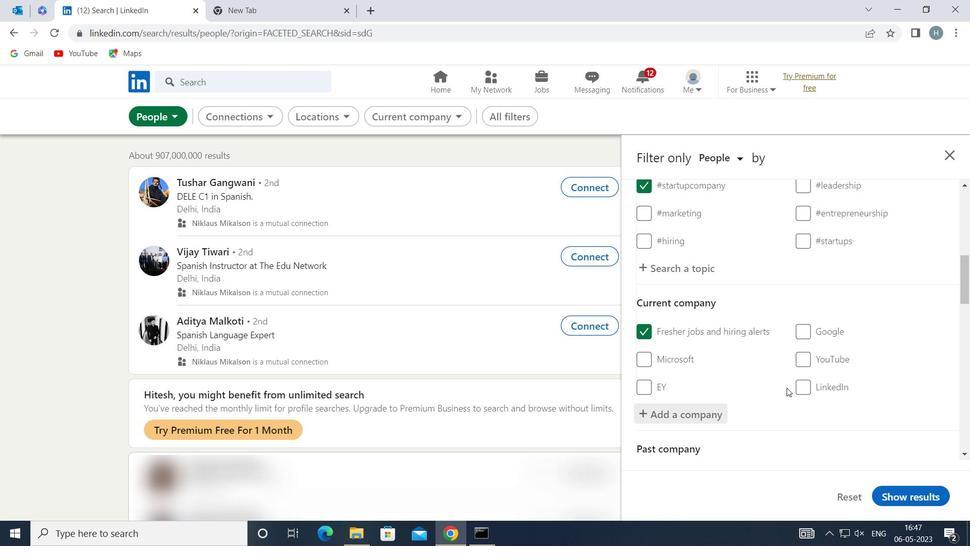 
Action: Mouse scrolled (792, 383) with delta (0, 0)
Screenshot: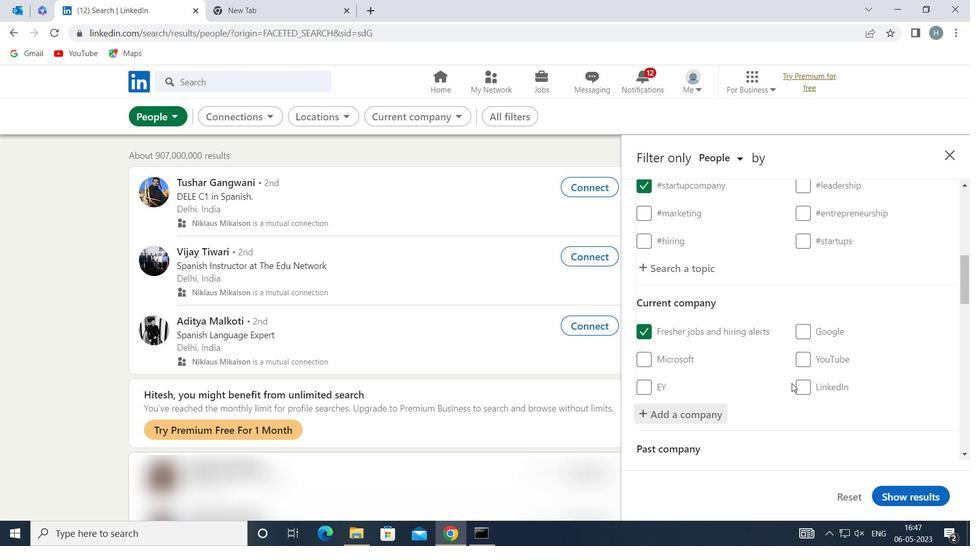 
Action: Mouse scrolled (792, 383) with delta (0, 0)
Screenshot: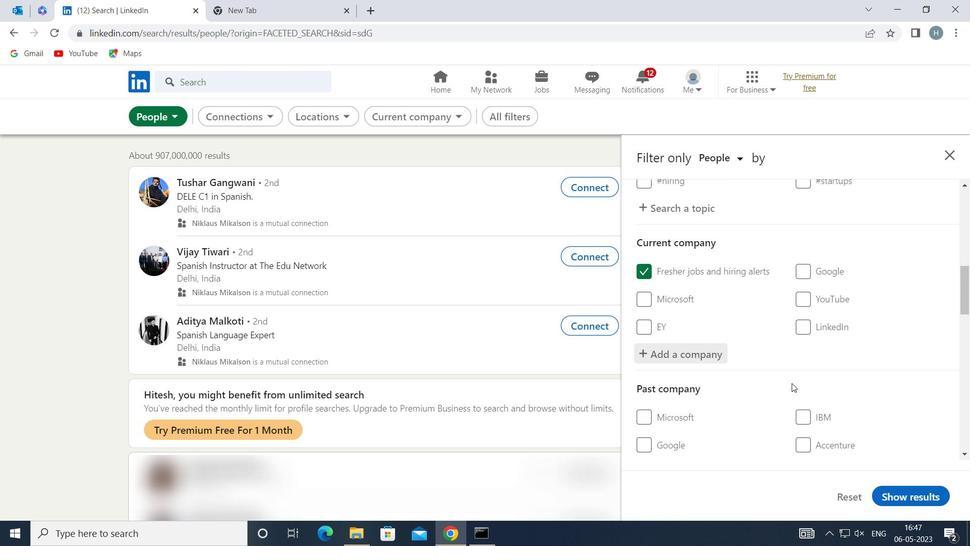 
Action: Mouse scrolled (792, 383) with delta (0, 0)
Screenshot: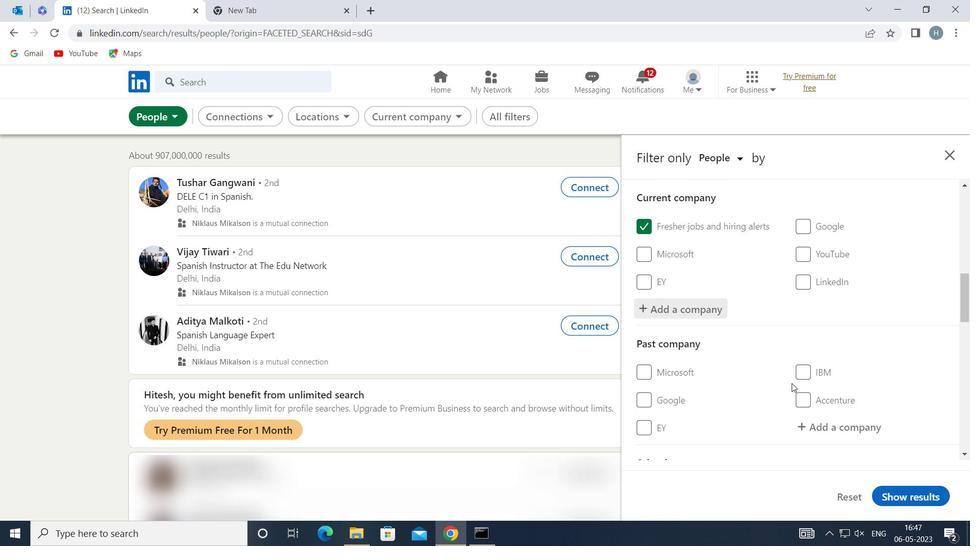 
Action: Mouse scrolled (792, 383) with delta (0, 0)
Screenshot: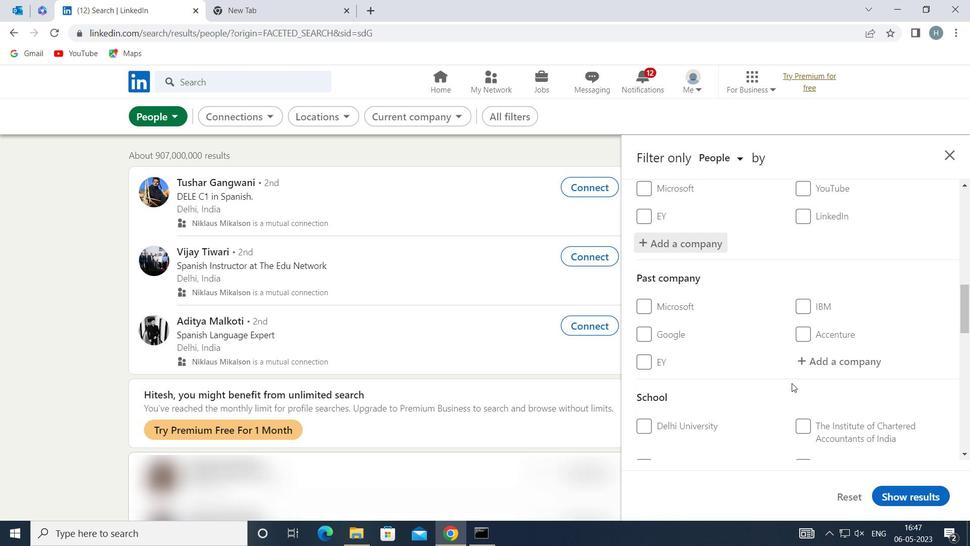 
Action: Mouse moved to (850, 407)
Screenshot: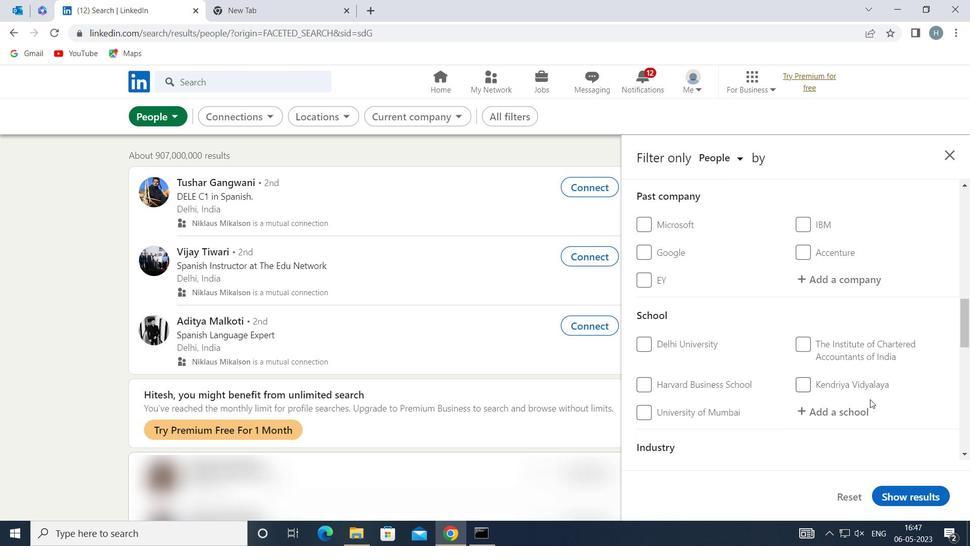 
Action: Mouse pressed left at (850, 407)
Screenshot: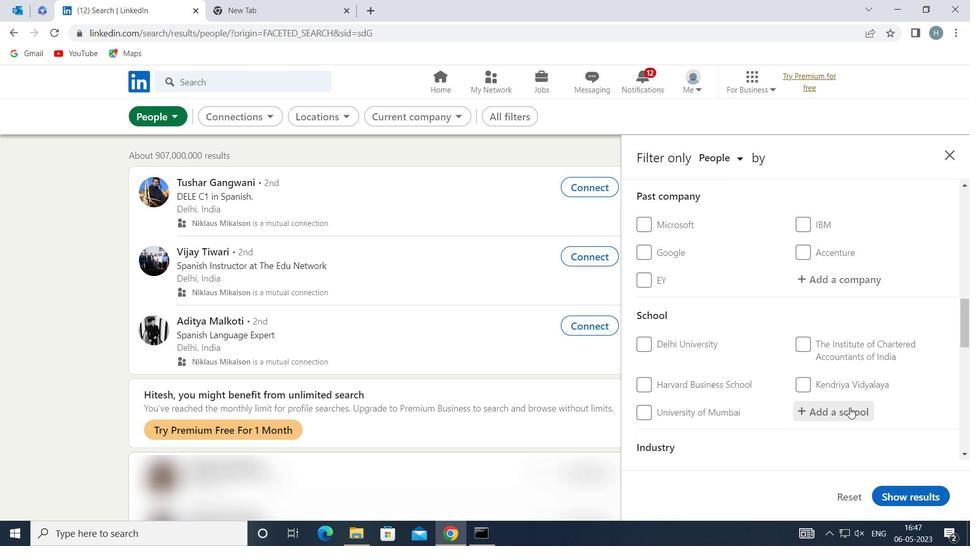 
Action: Mouse moved to (849, 408)
Screenshot: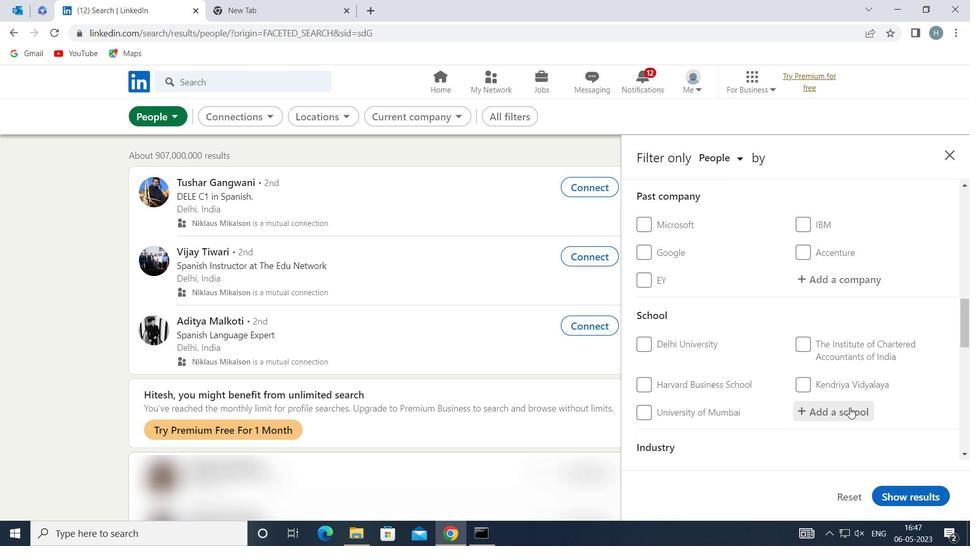 
Action: Key pressed <Key.shift>NEHRU<Key.space><Key.shift>INSTITUTE<Key.space>OF<Key.space><Key.shift>ENGI
Screenshot: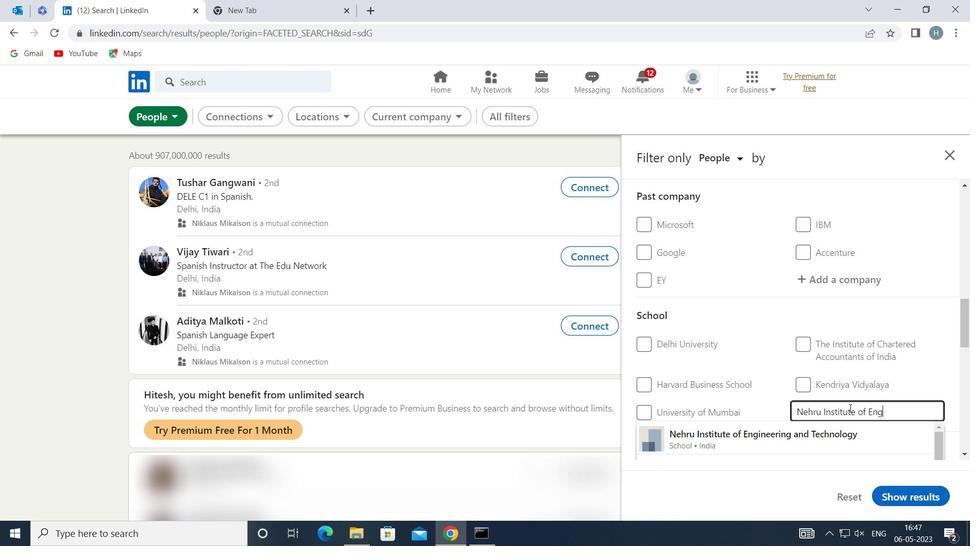 
Action: Mouse moved to (797, 431)
Screenshot: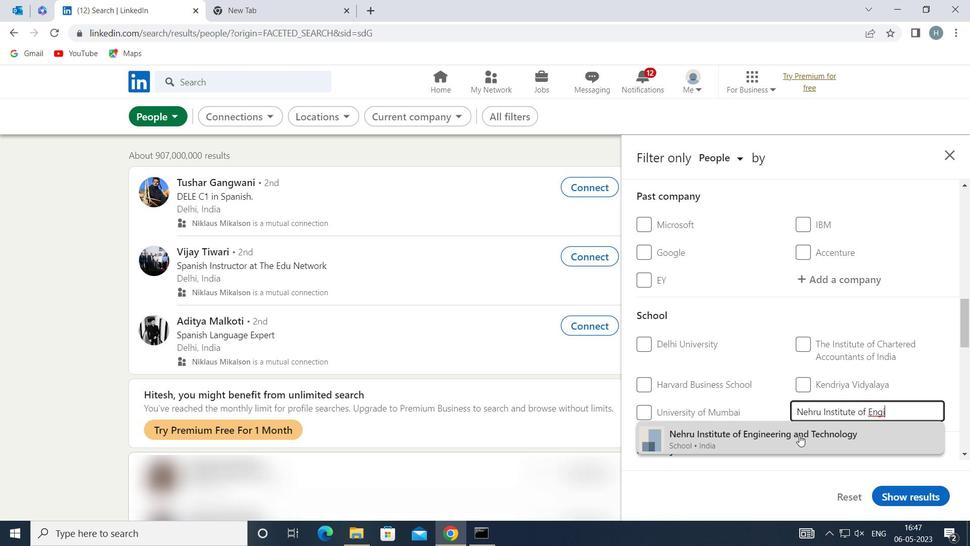 
Action: Mouse pressed left at (797, 431)
Screenshot: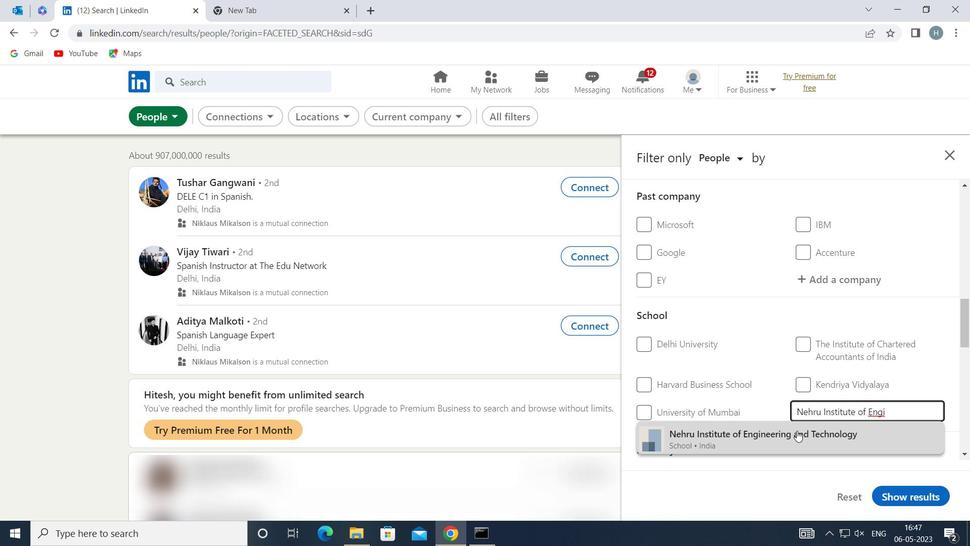 
Action: Mouse moved to (777, 398)
Screenshot: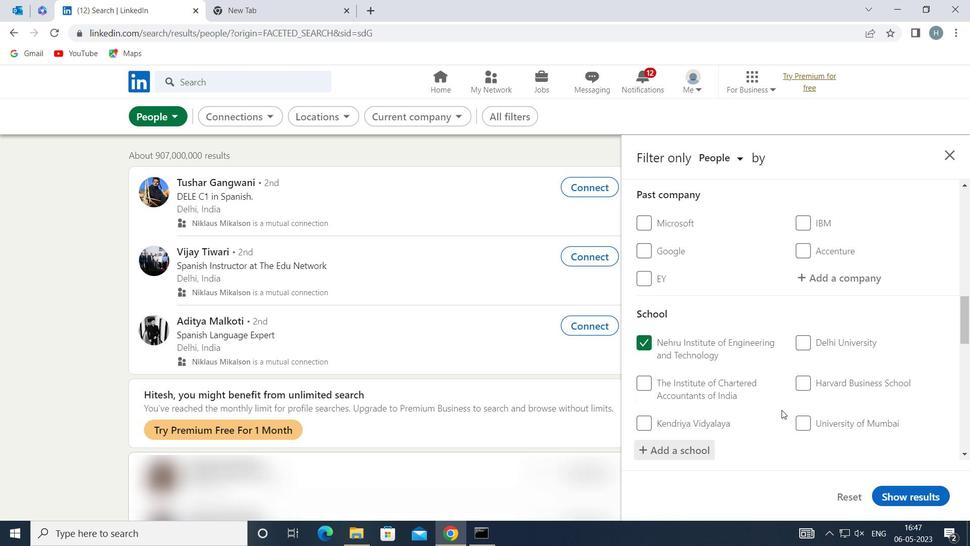 
Action: Mouse scrolled (777, 397) with delta (0, 0)
Screenshot: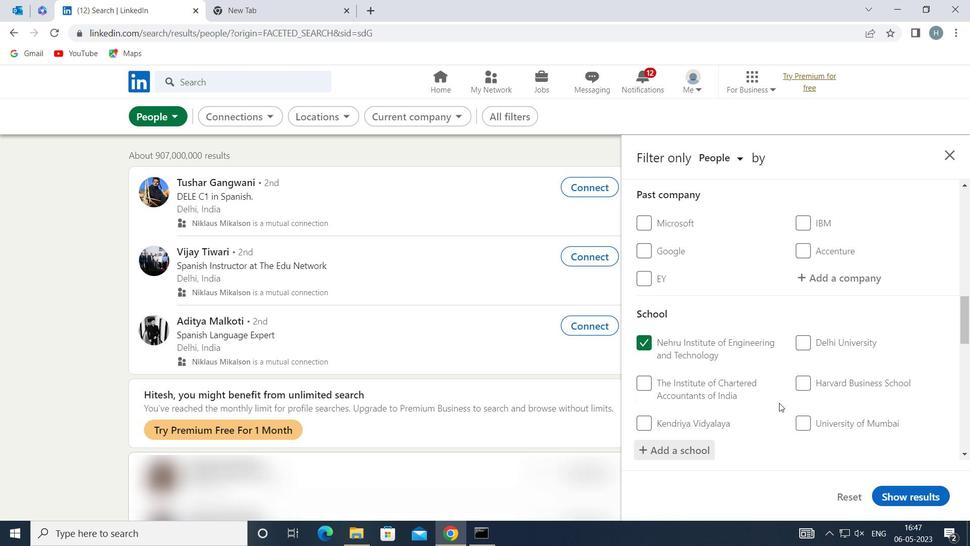 
Action: Mouse moved to (773, 389)
Screenshot: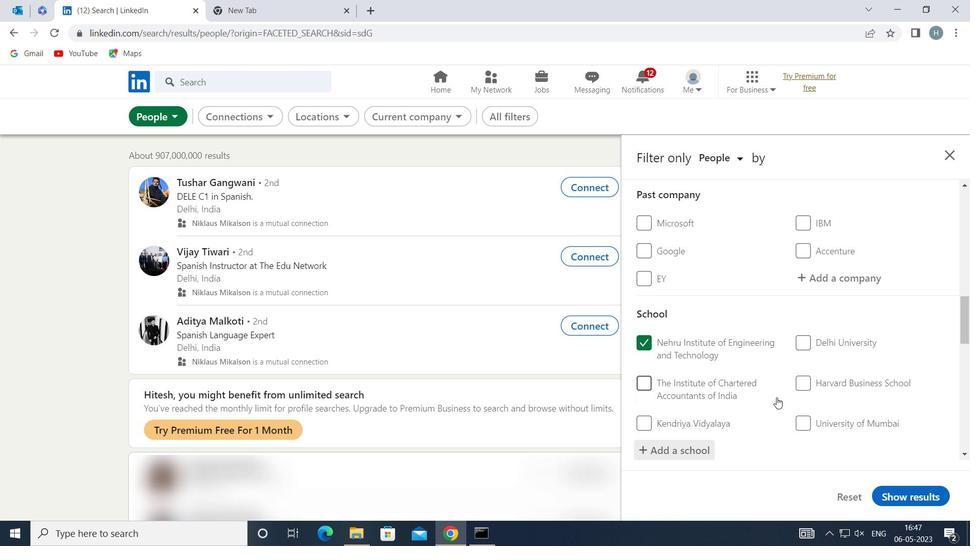 
Action: Mouse scrolled (773, 388) with delta (0, 0)
Screenshot: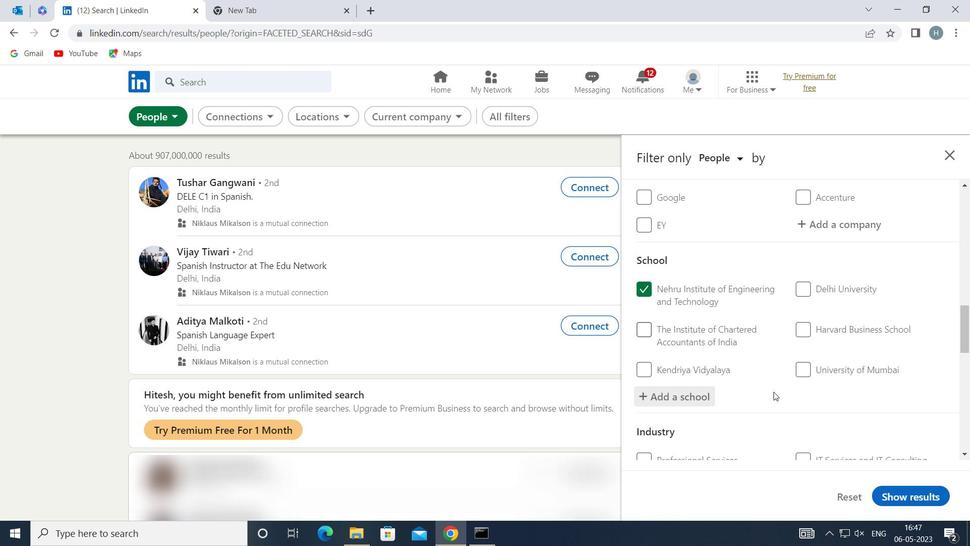 
Action: Mouse scrolled (773, 388) with delta (0, 0)
Screenshot: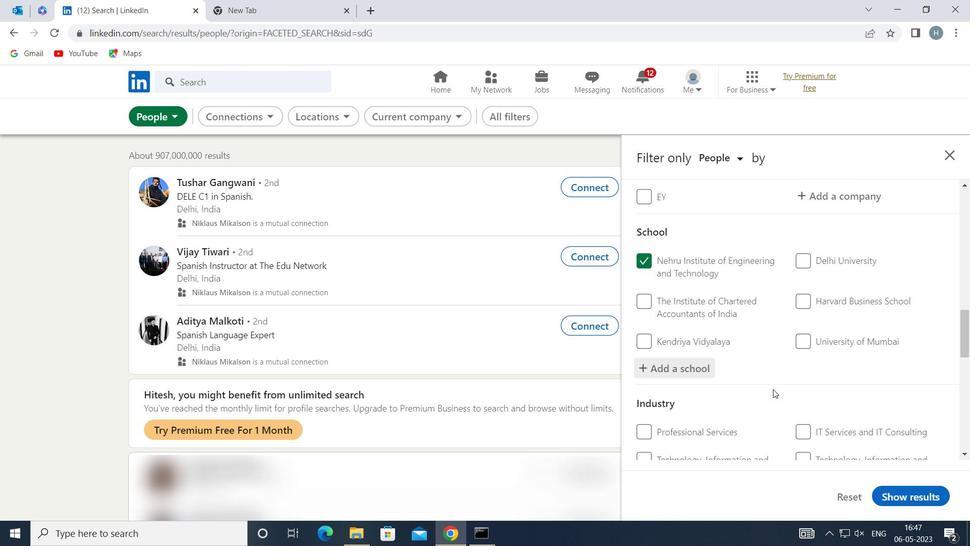 
Action: Mouse moved to (845, 391)
Screenshot: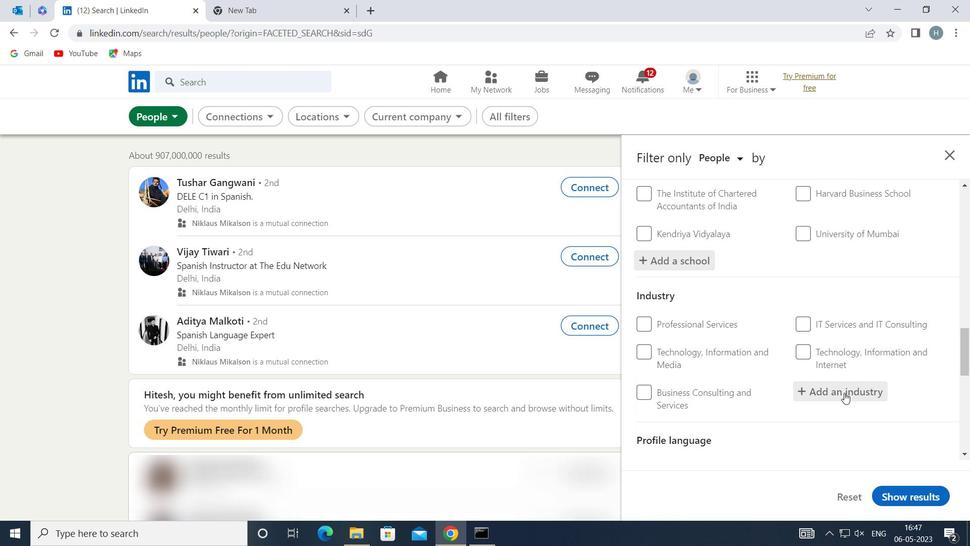 
Action: Mouse pressed left at (845, 391)
Screenshot: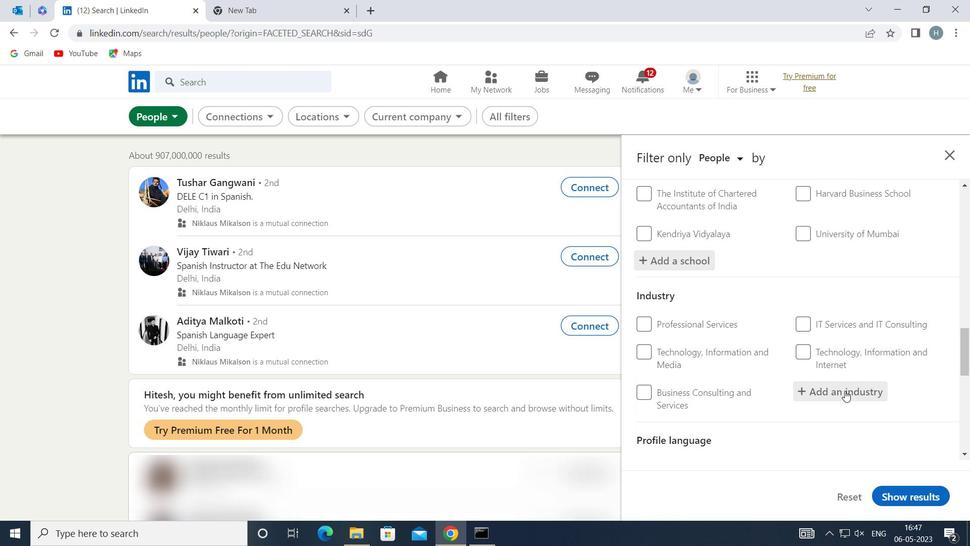 
Action: Key pressed <Key.shift>EDUCATION<Key.space><Key.shift>ADMI
Screenshot: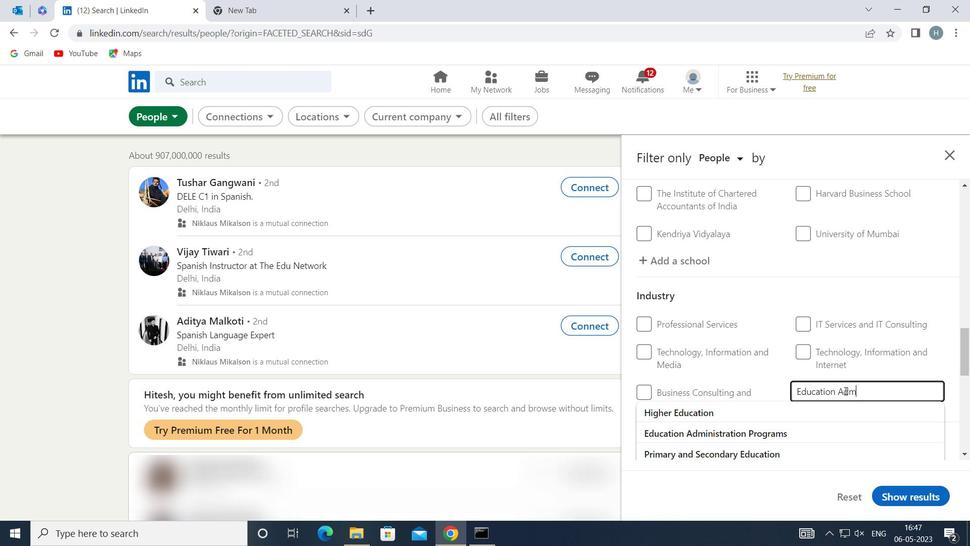 
Action: Mouse moved to (767, 410)
Screenshot: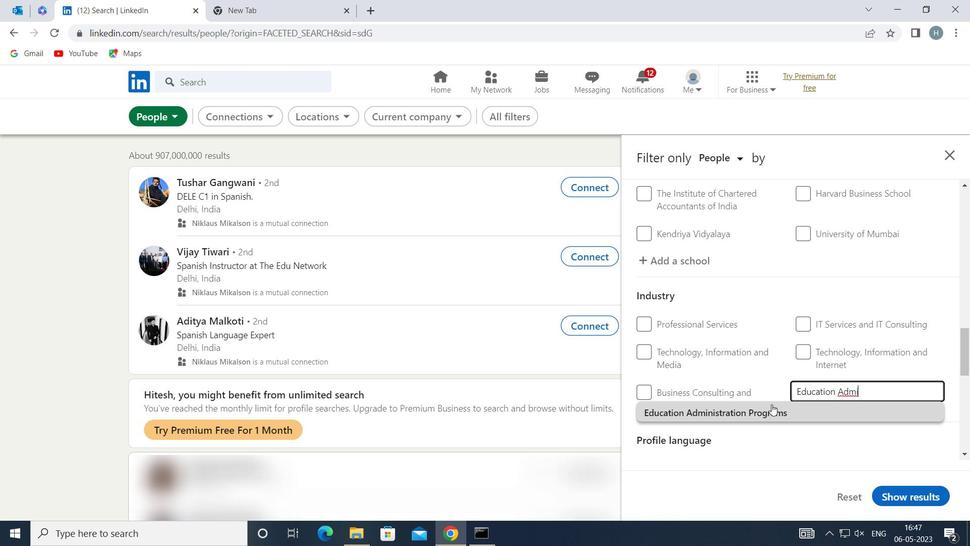 
Action: Mouse pressed left at (767, 410)
Screenshot: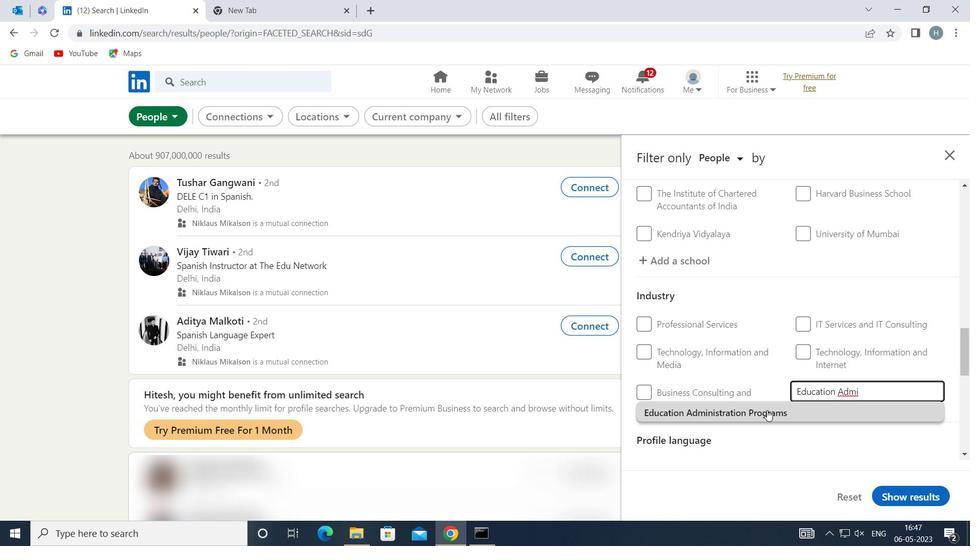 
Action: Mouse moved to (776, 370)
Screenshot: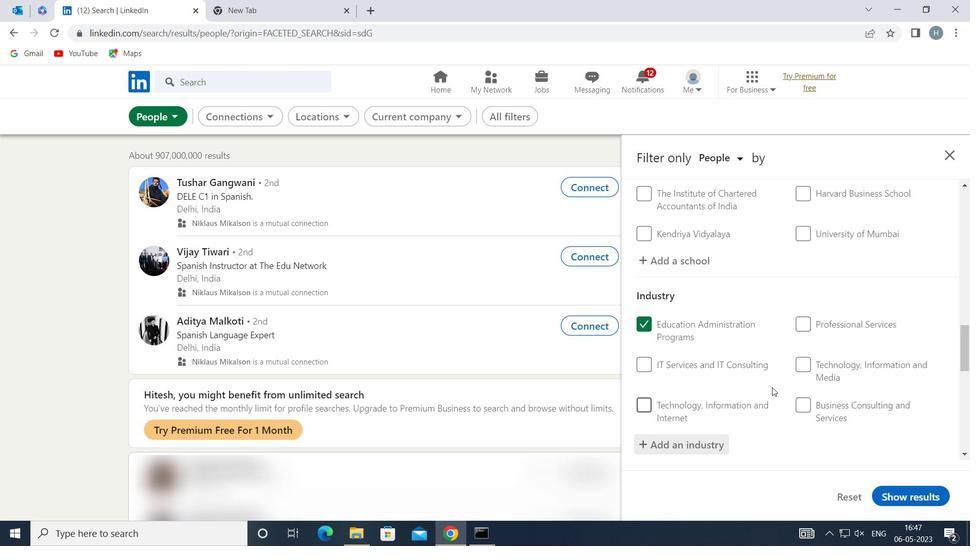 
Action: Mouse scrolled (776, 370) with delta (0, 0)
Screenshot: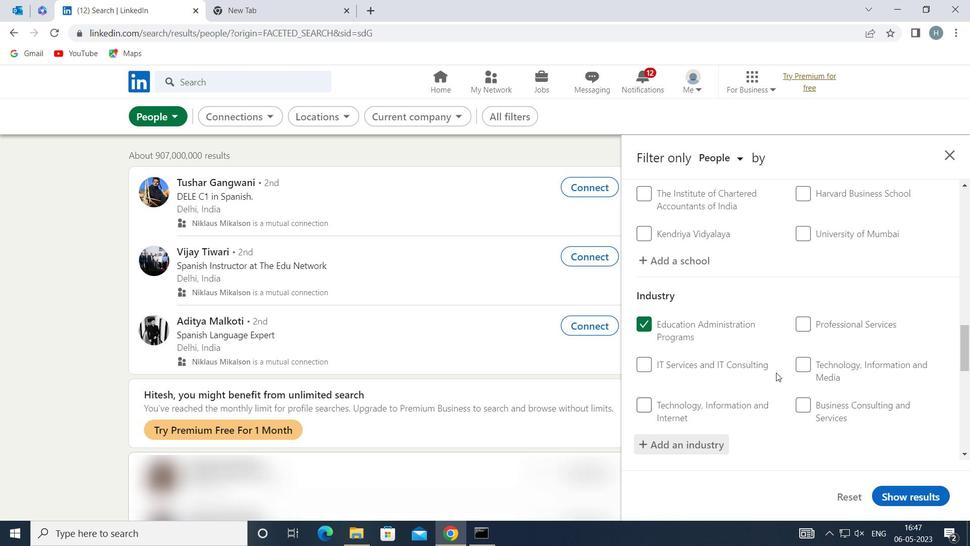 
Action: Mouse moved to (773, 365)
Screenshot: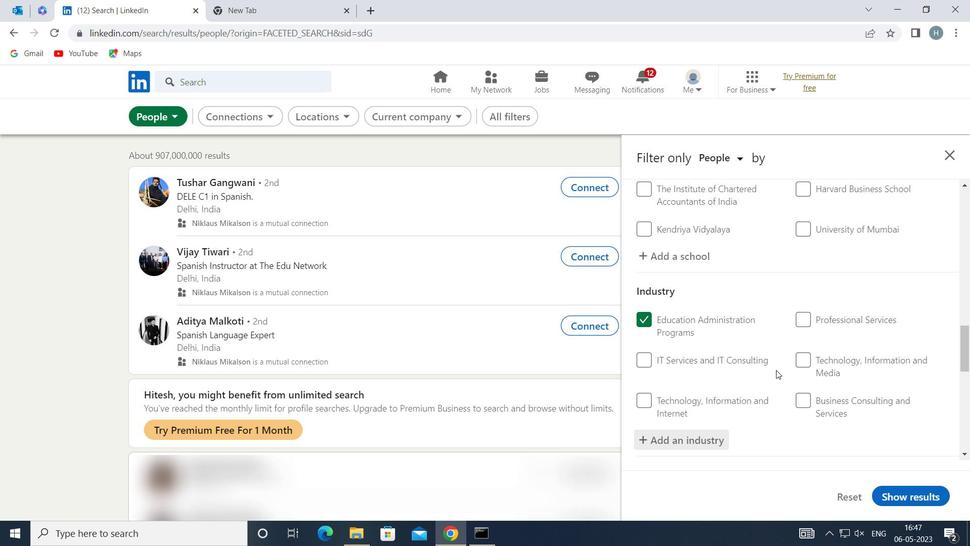 
Action: Mouse scrolled (773, 364) with delta (0, 0)
Screenshot: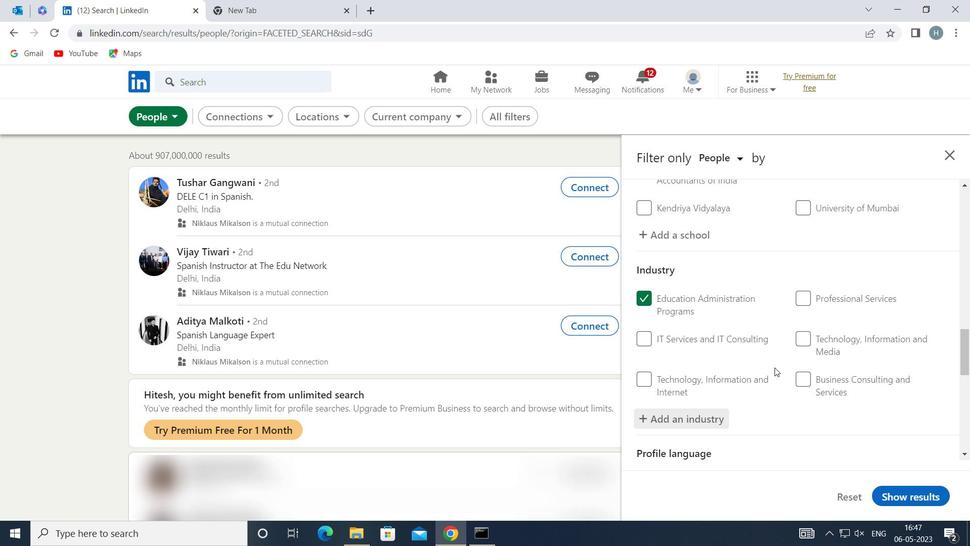 
Action: Mouse scrolled (773, 364) with delta (0, 0)
Screenshot: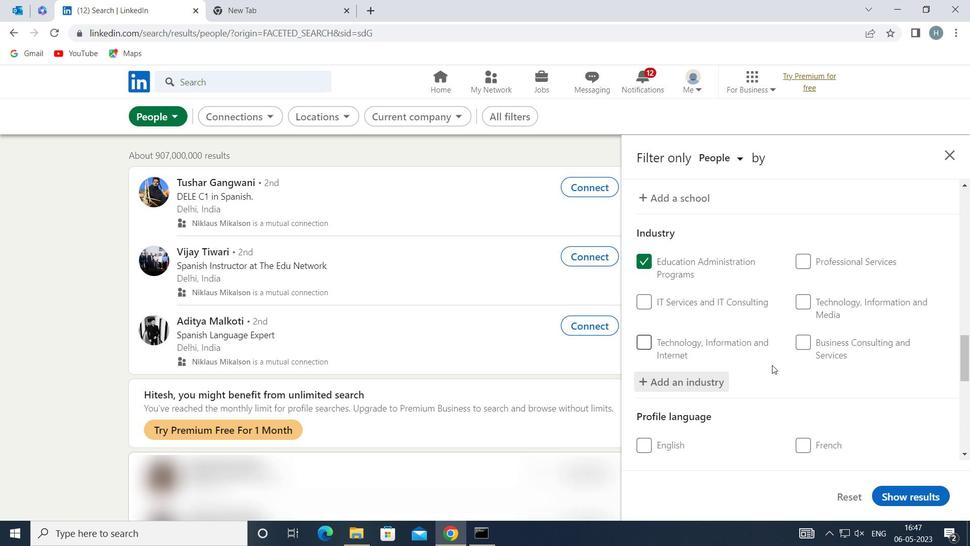 
Action: Mouse moved to (772, 362)
Screenshot: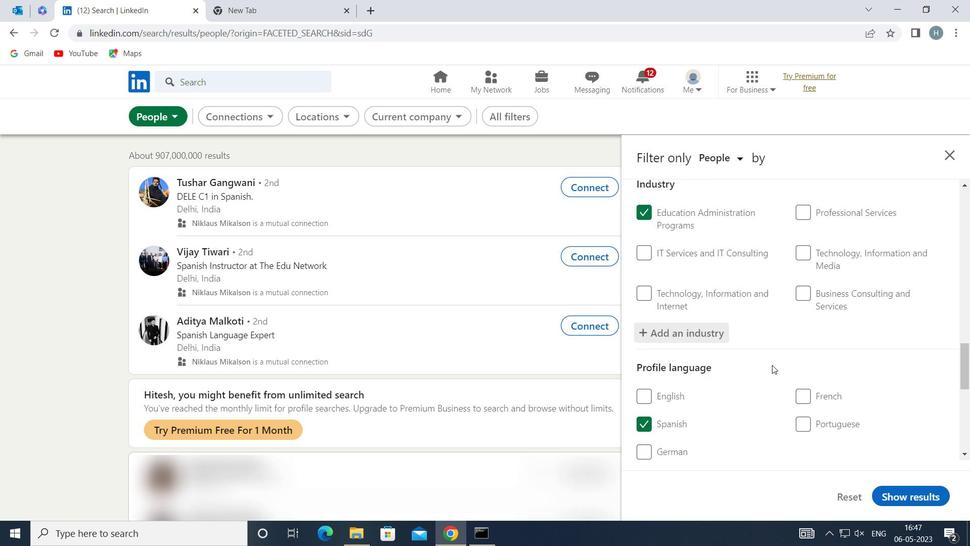 
Action: Mouse scrolled (772, 361) with delta (0, 0)
Screenshot: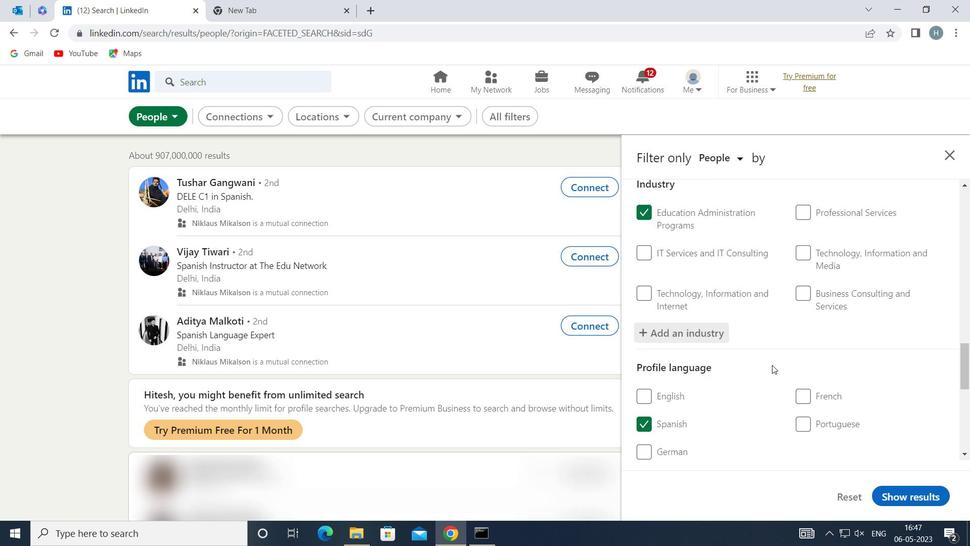 
Action: Mouse scrolled (772, 361) with delta (0, 0)
Screenshot: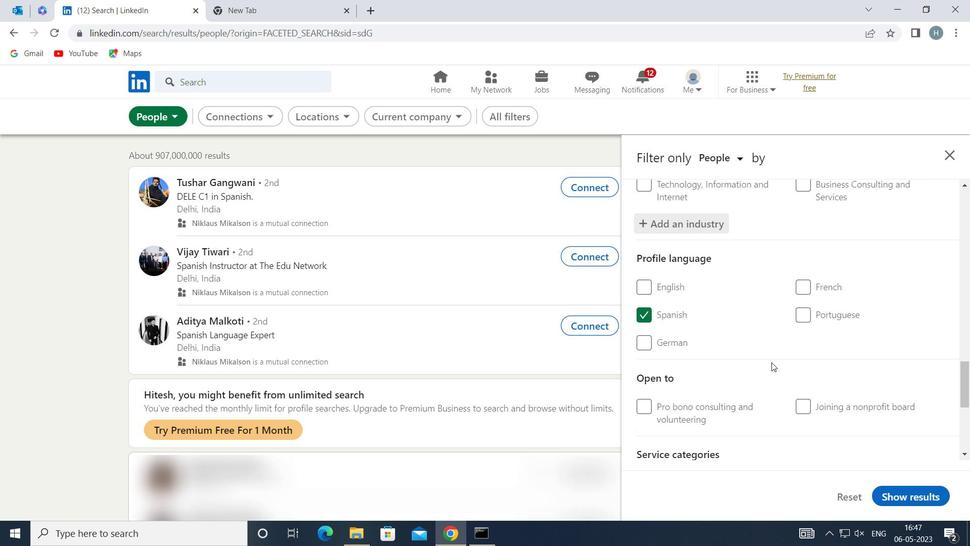 
Action: Mouse scrolled (772, 361) with delta (0, 0)
Screenshot: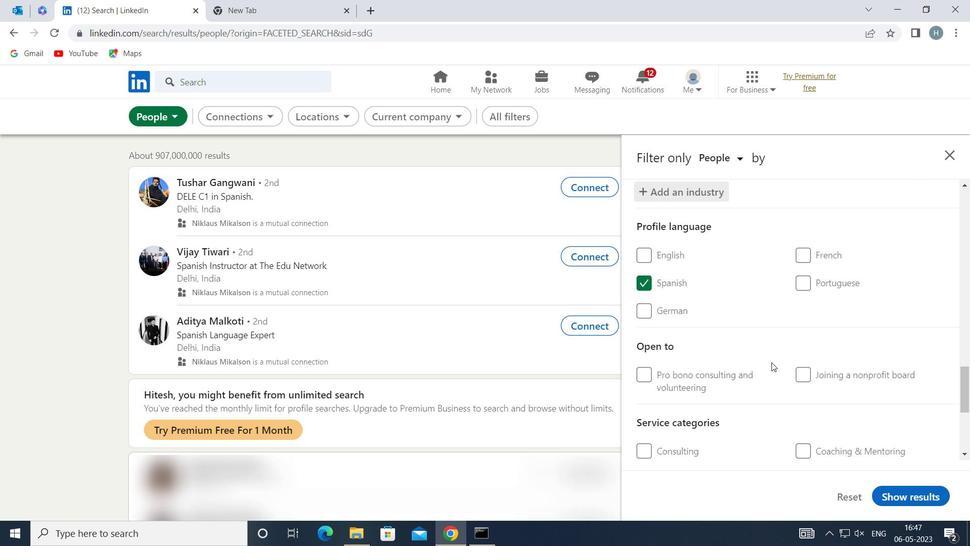 
Action: Mouse moved to (772, 361)
Screenshot: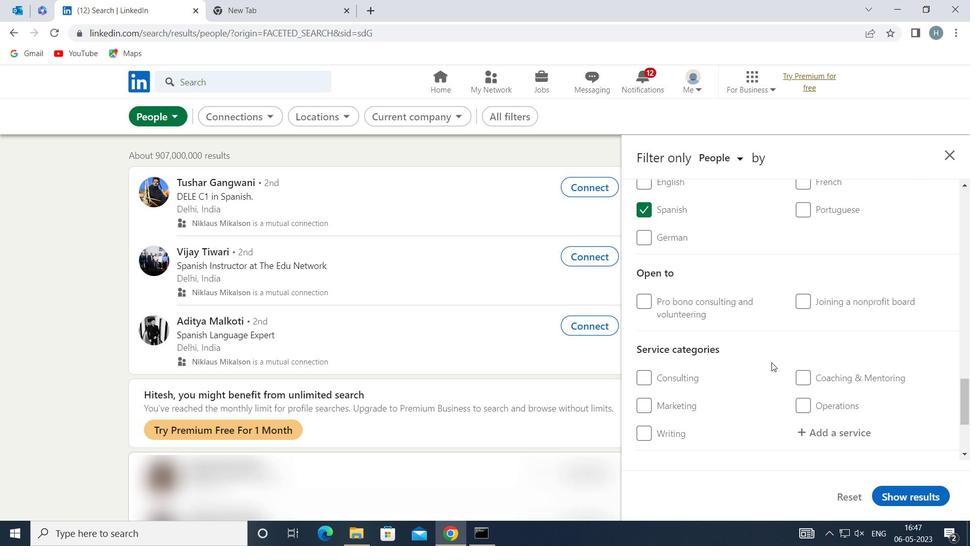 
Action: Mouse scrolled (772, 361) with delta (0, 0)
Screenshot: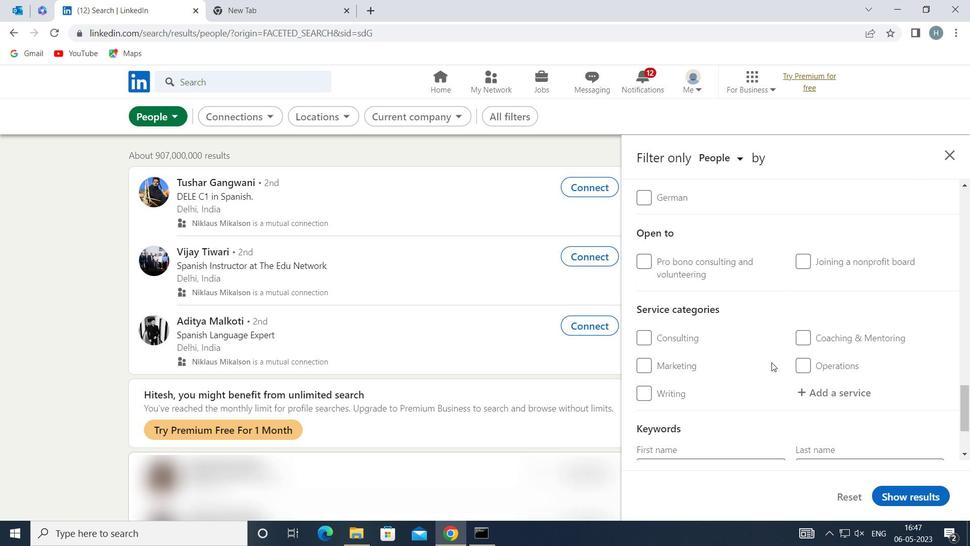 
Action: Mouse moved to (837, 316)
Screenshot: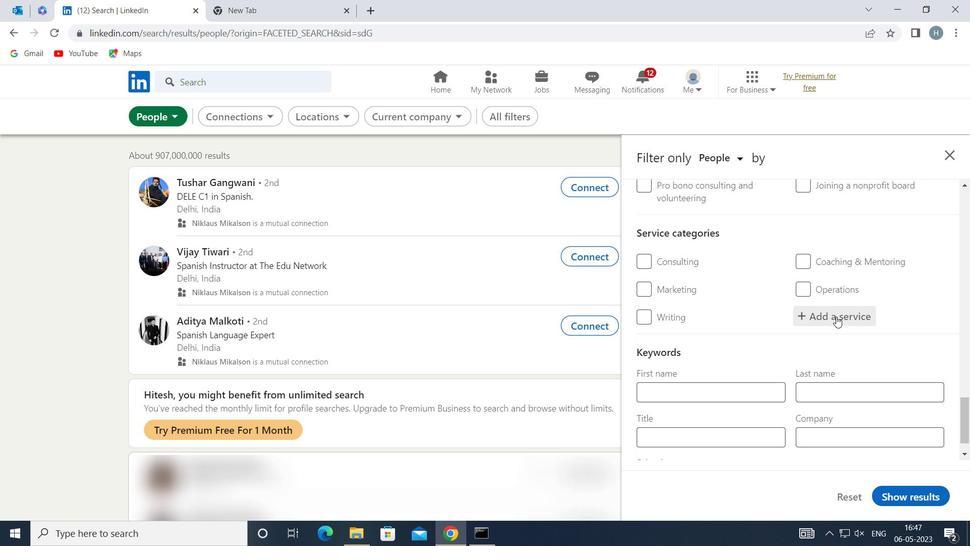 
Action: Mouse pressed left at (837, 316)
Screenshot: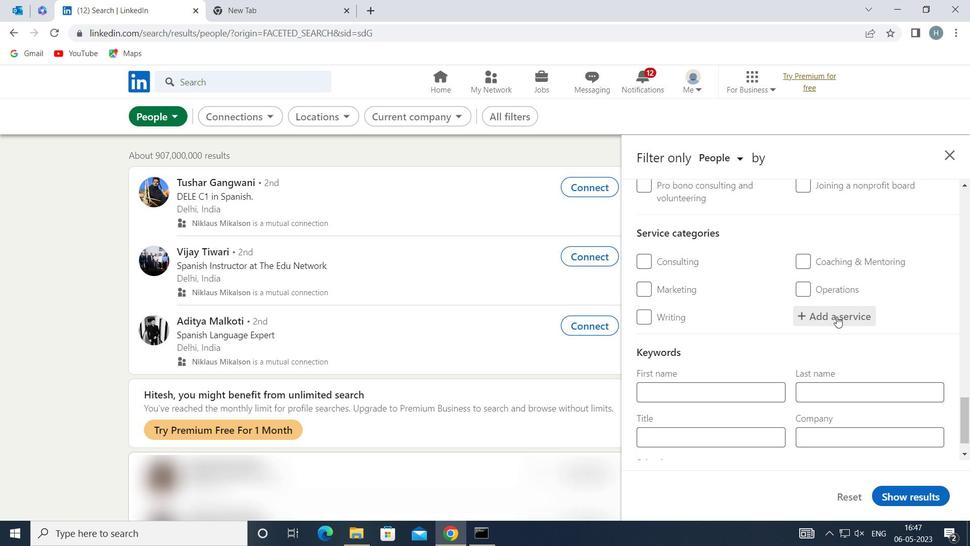 
Action: Key pressed <Key.shift>MORT
Screenshot: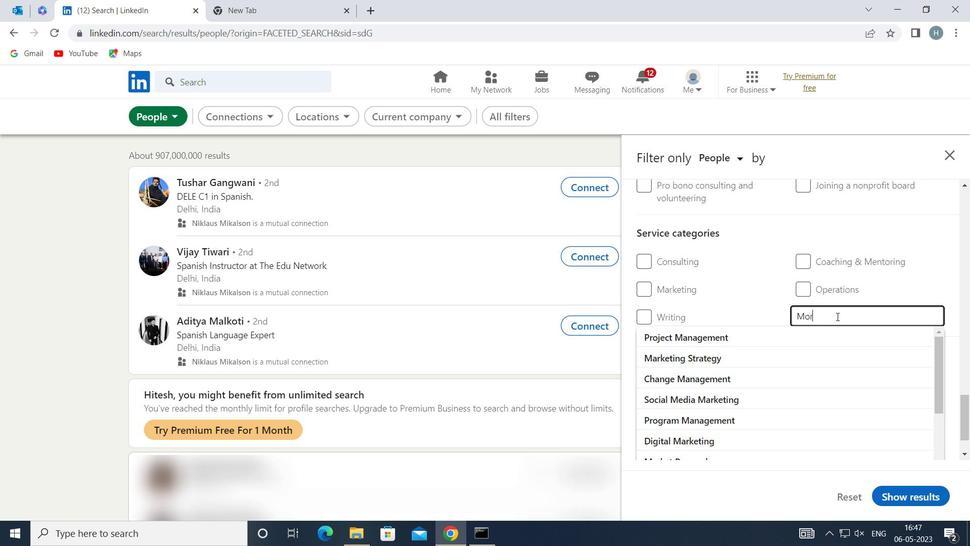
Action: Mouse moved to (786, 329)
Screenshot: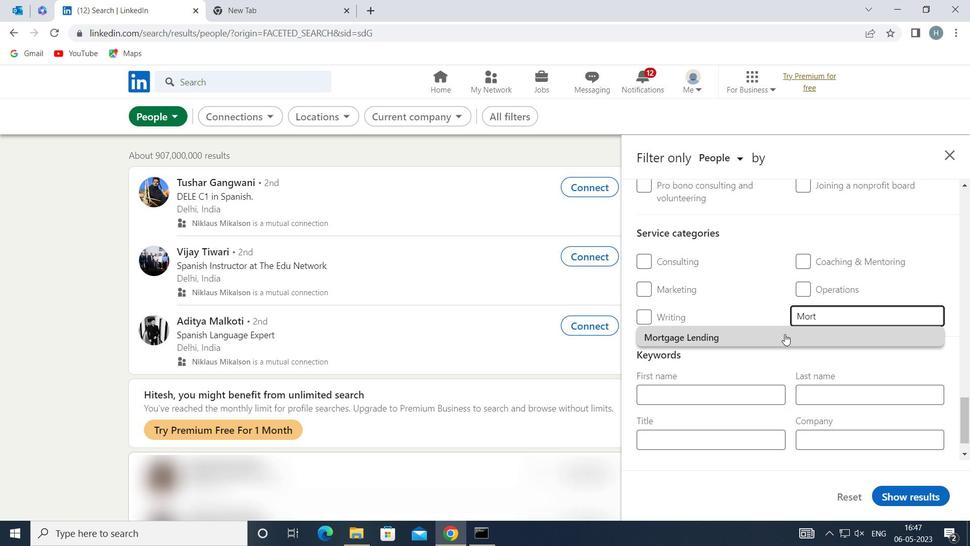 
Action: Mouse pressed left at (786, 329)
Screenshot: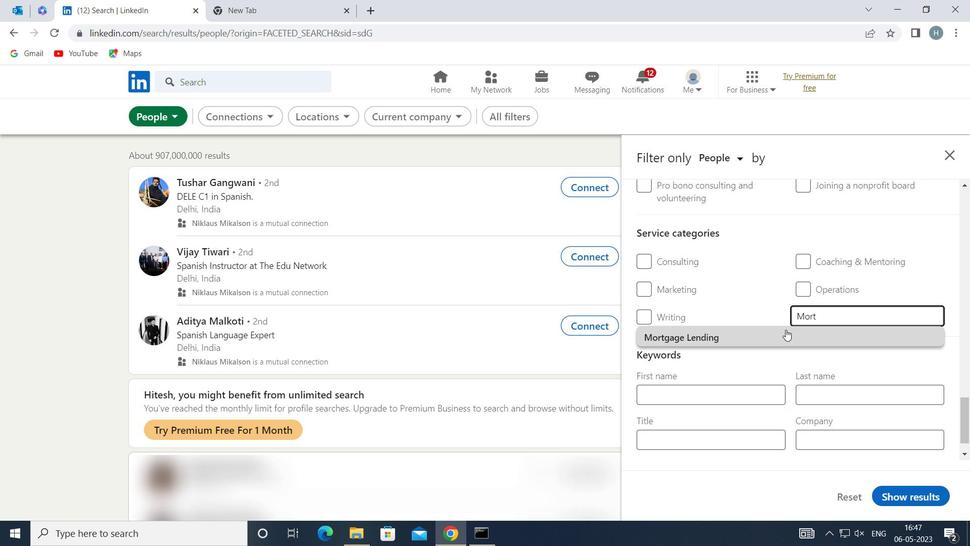 
Action: Mouse moved to (765, 329)
Screenshot: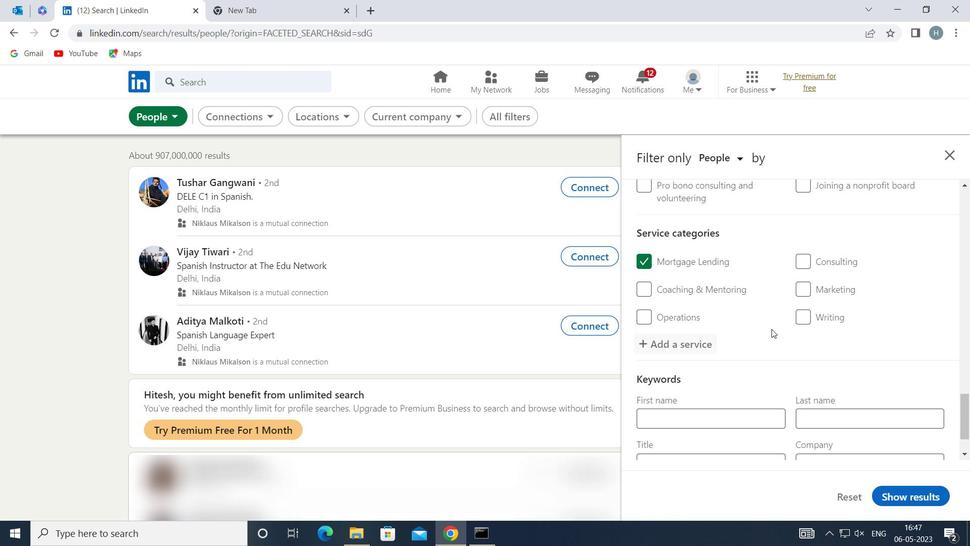 
Action: Mouse scrolled (765, 328) with delta (0, 0)
Screenshot: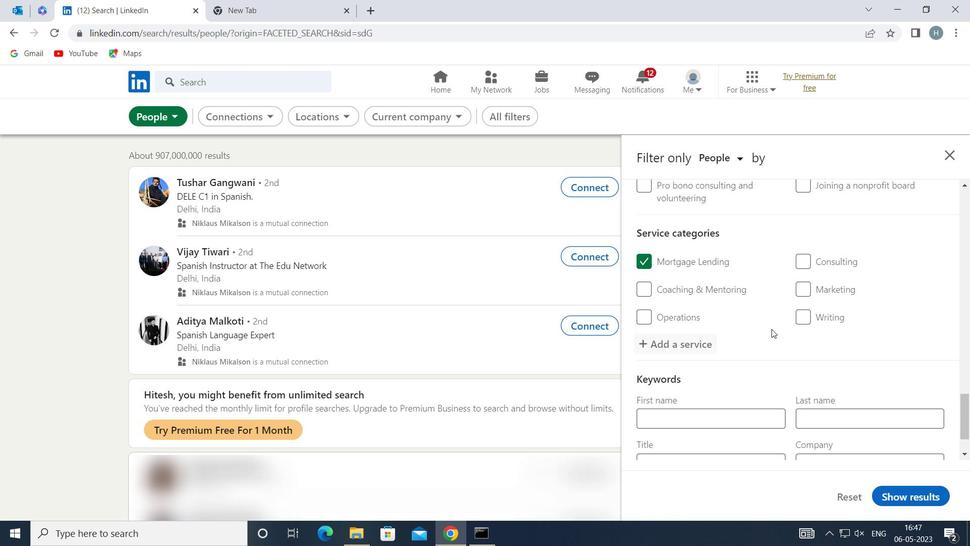 
Action: Mouse scrolled (765, 328) with delta (0, 0)
Screenshot: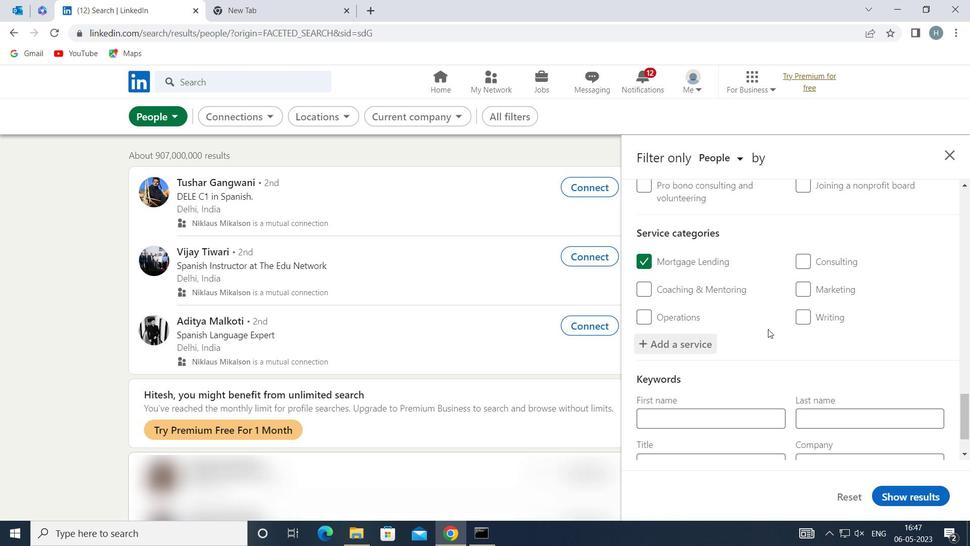 
Action: Mouse scrolled (765, 328) with delta (0, 0)
Screenshot: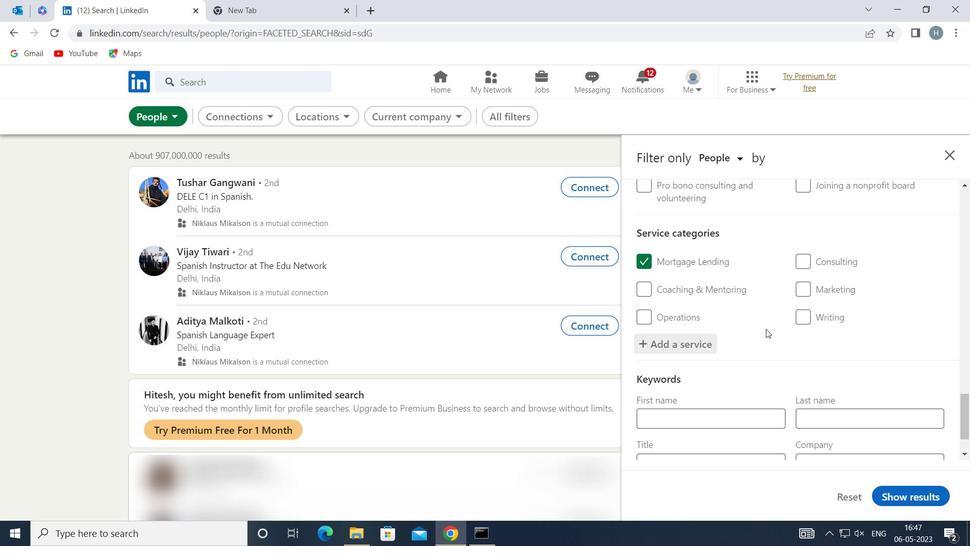 
Action: Mouse moved to (765, 329)
Screenshot: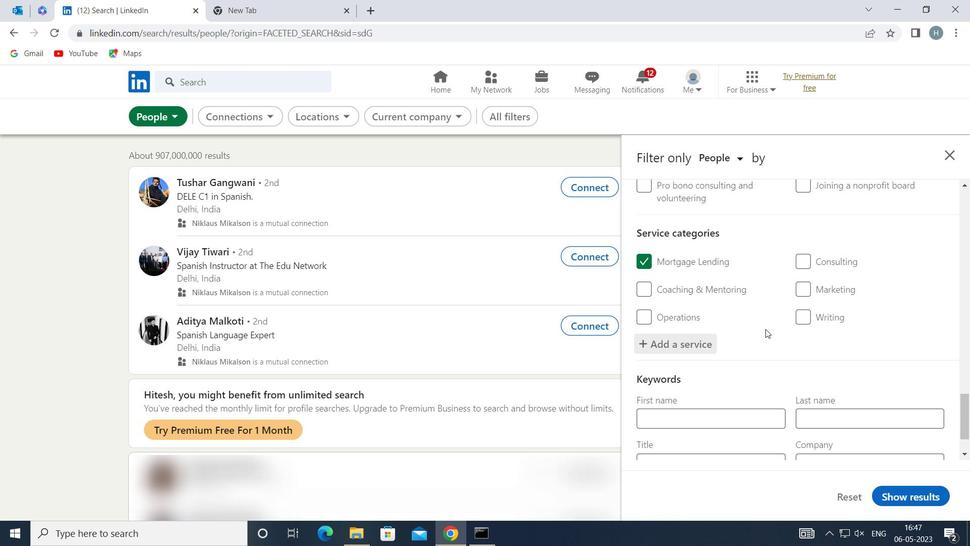 
Action: Mouse scrolled (765, 328) with delta (0, 0)
Screenshot: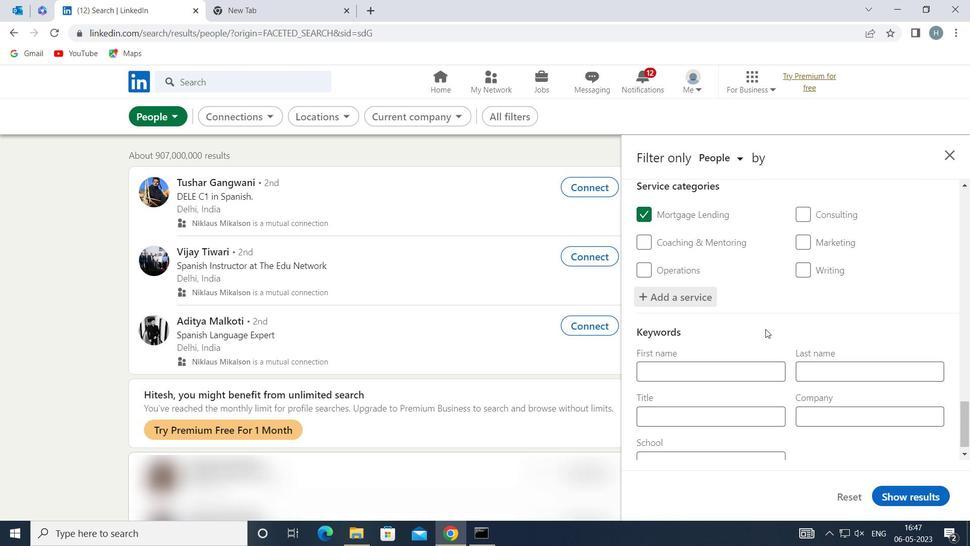 
Action: Mouse moved to (764, 329)
Screenshot: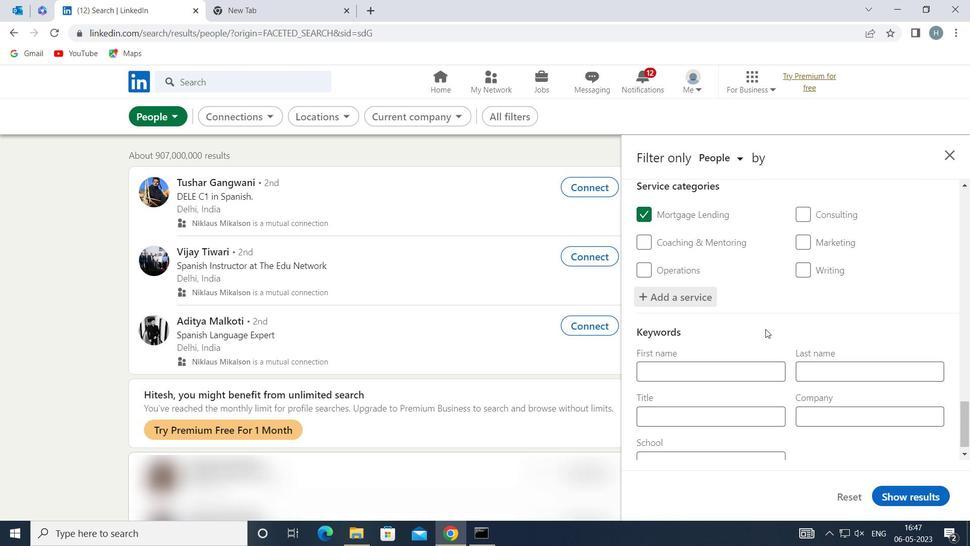 
Action: Mouse scrolled (764, 328) with delta (0, 0)
Screenshot: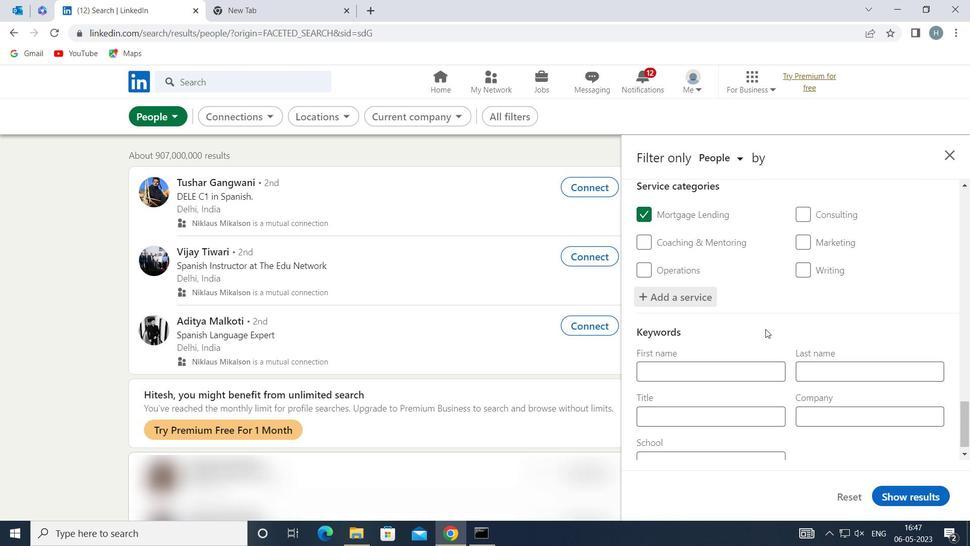 
Action: Mouse moved to (764, 329)
Screenshot: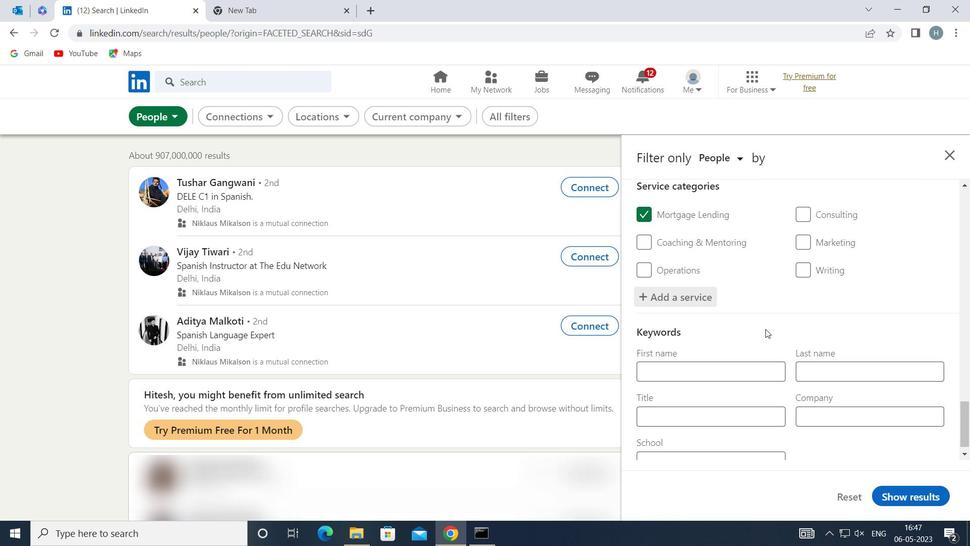 
Action: Mouse scrolled (764, 329) with delta (0, 0)
Screenshot: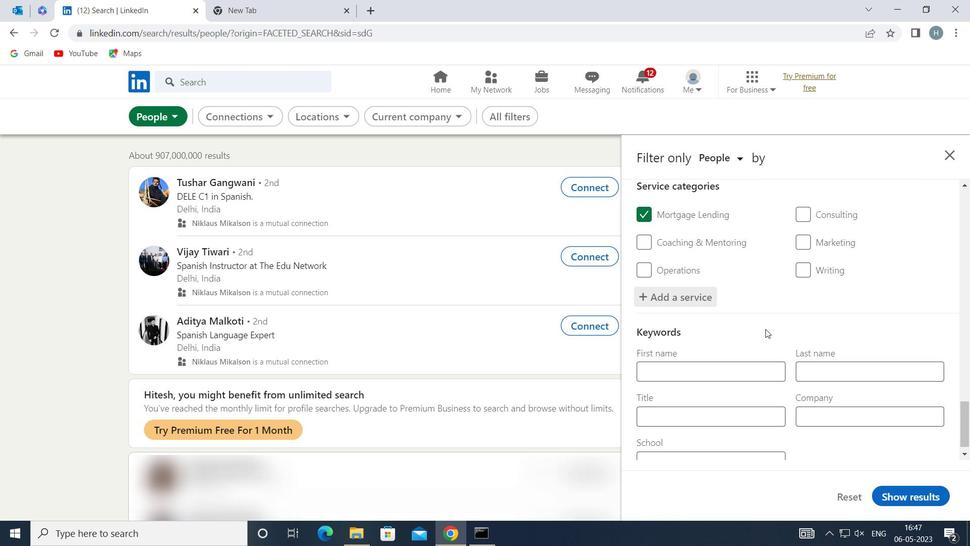 
Action: Mouse moved to (758, 399)
Screenshot: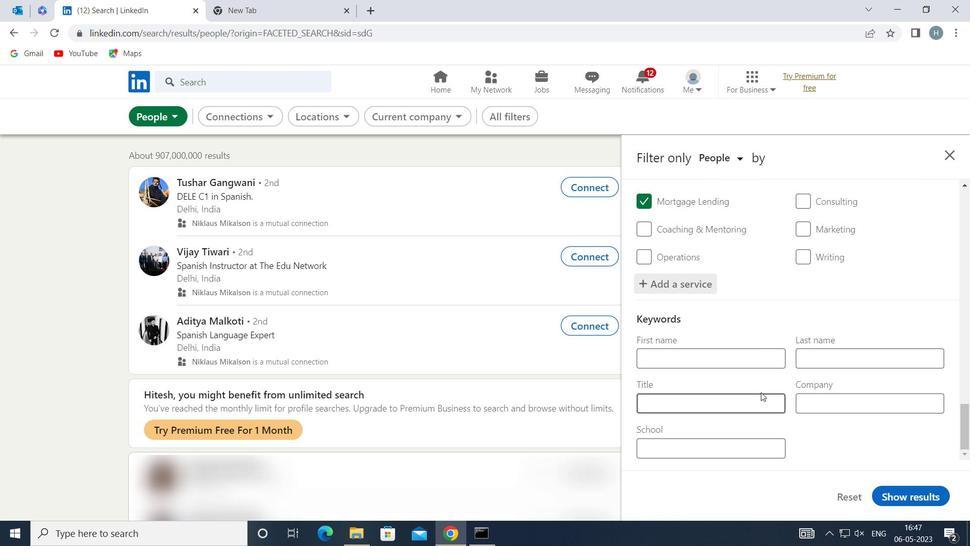 
Action: Mouse pressed left at (758, 399)
Screenshot: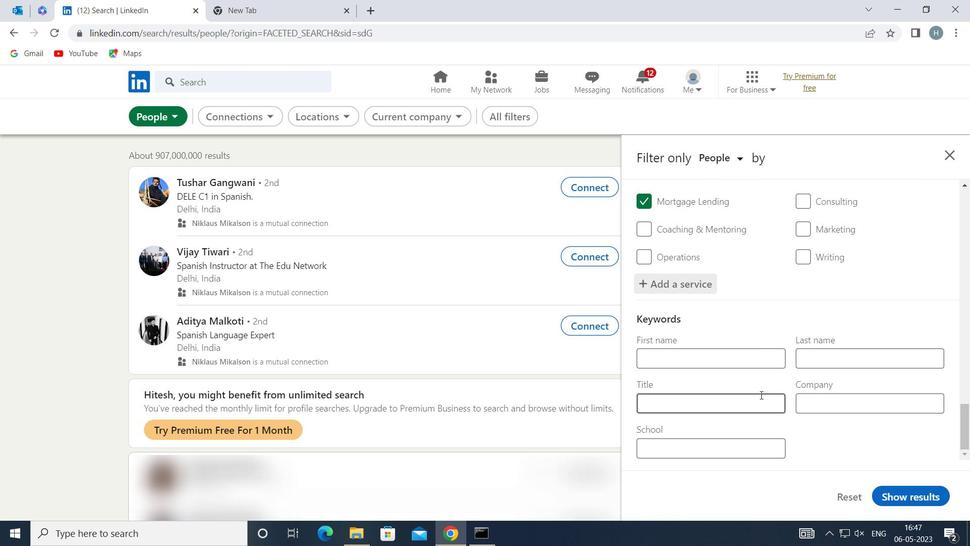 
Action: Key pressed <Key.shift>CLOUD<Key.space><Key.shift>ARCHITECT
Screenshot: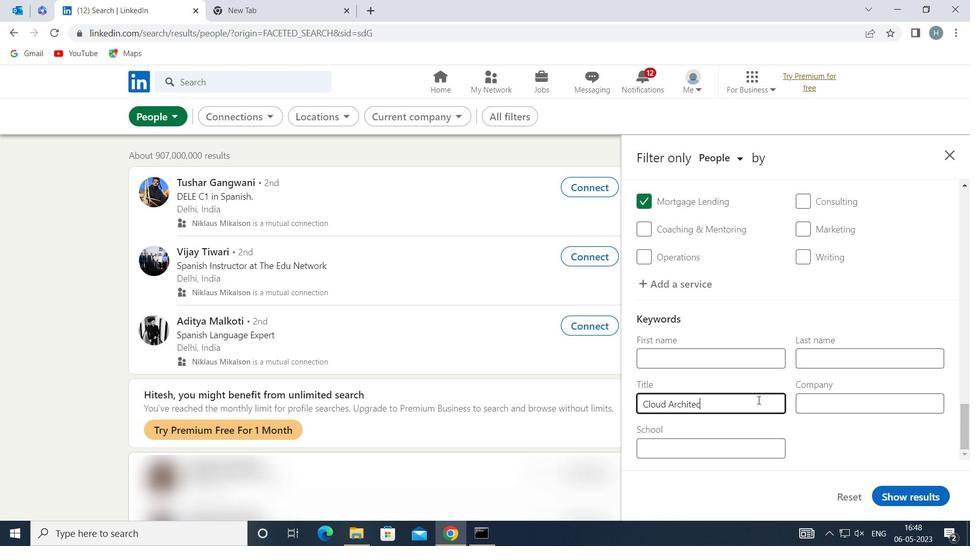
Action: Mouse moved to (904, 490)
Screenshot: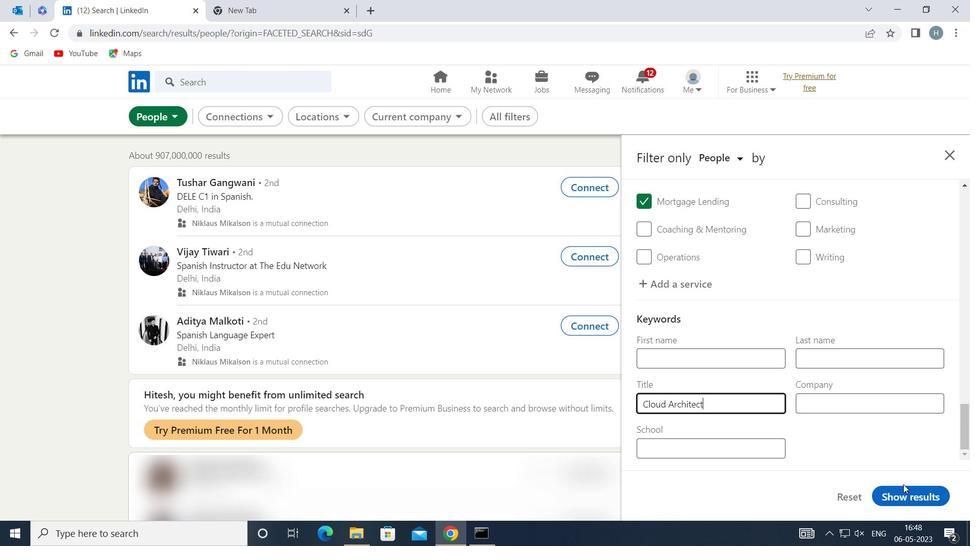 
Action: Mouse pressed left at (904, 490)
Screenshot: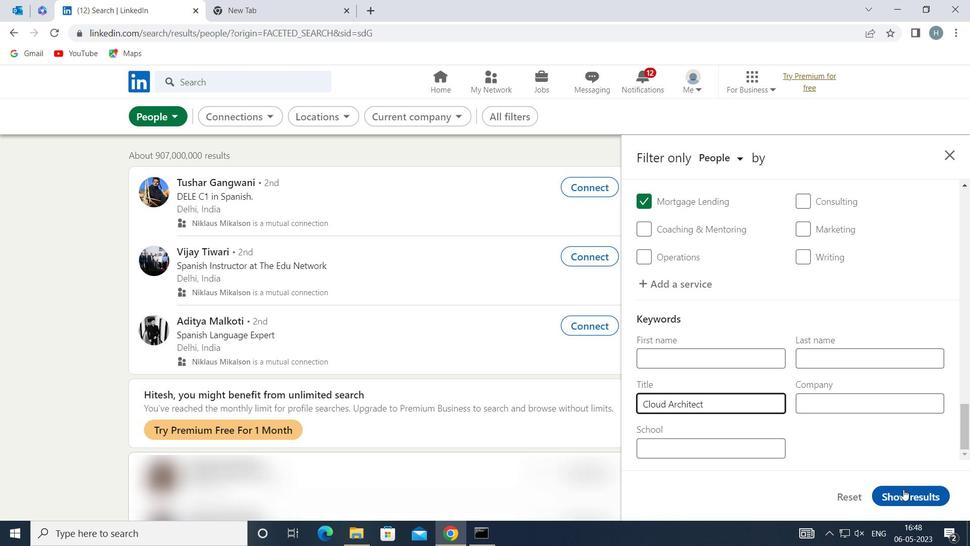 
Action: Mouse moved to (755, 340)
Screenshot: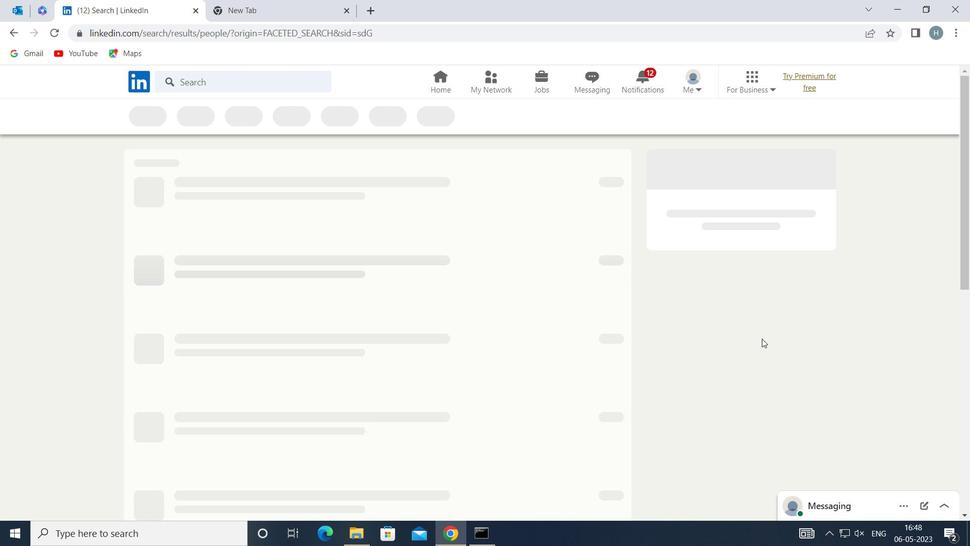 
